 Task: Search one way flight ticket for 4 adults, 2 children, 2 infants in seat and 1 infant on lap in economy from Peoria: General Downing-peoria International Airport to Jackson: Jackson Hole Airport on 5-2-2023. Choice of flights is Delta. Number of bags: 1 carry on bag. Price is upto 45000. Outbound departure time preference is 14:15.
Action: Mouse moved to (360, 296)
Screenshot: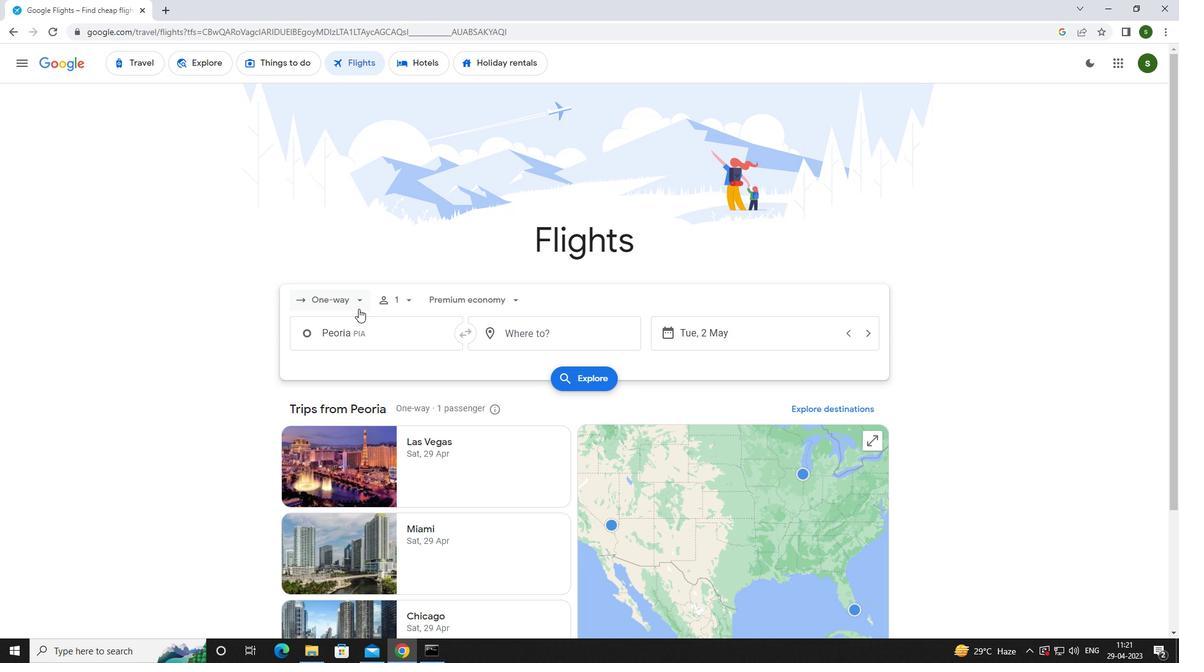 
Action: Mouse pressed left at (360, 296)
Screenshot: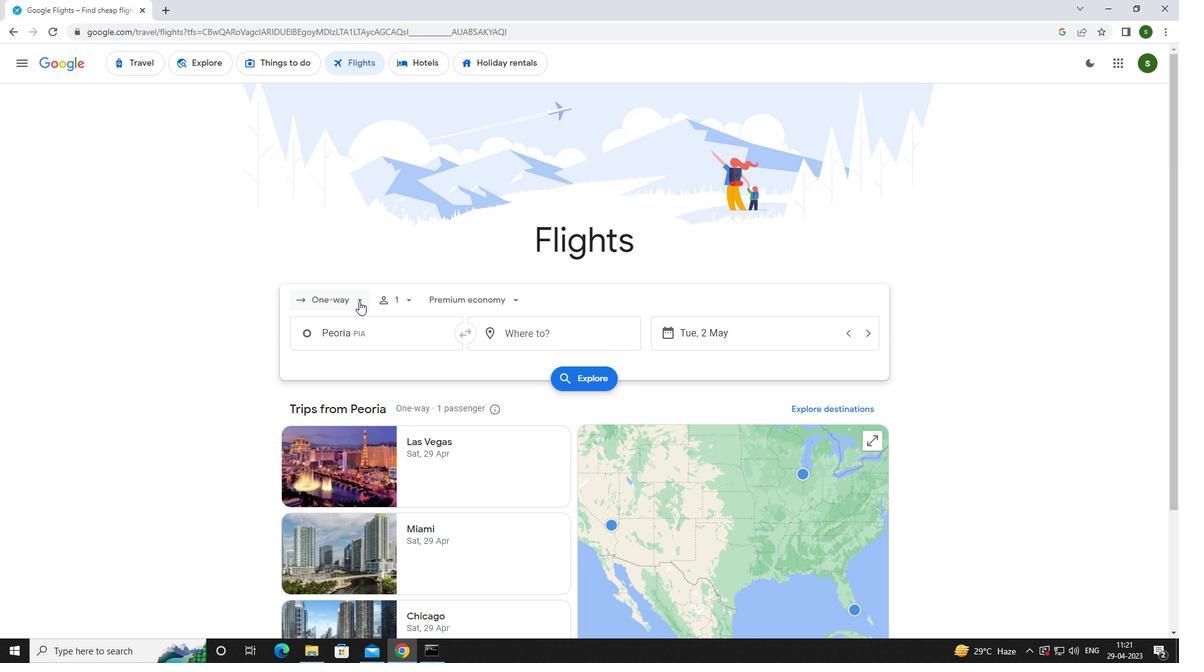 
Action: Mouse moved to (350, 352)
Screenshot: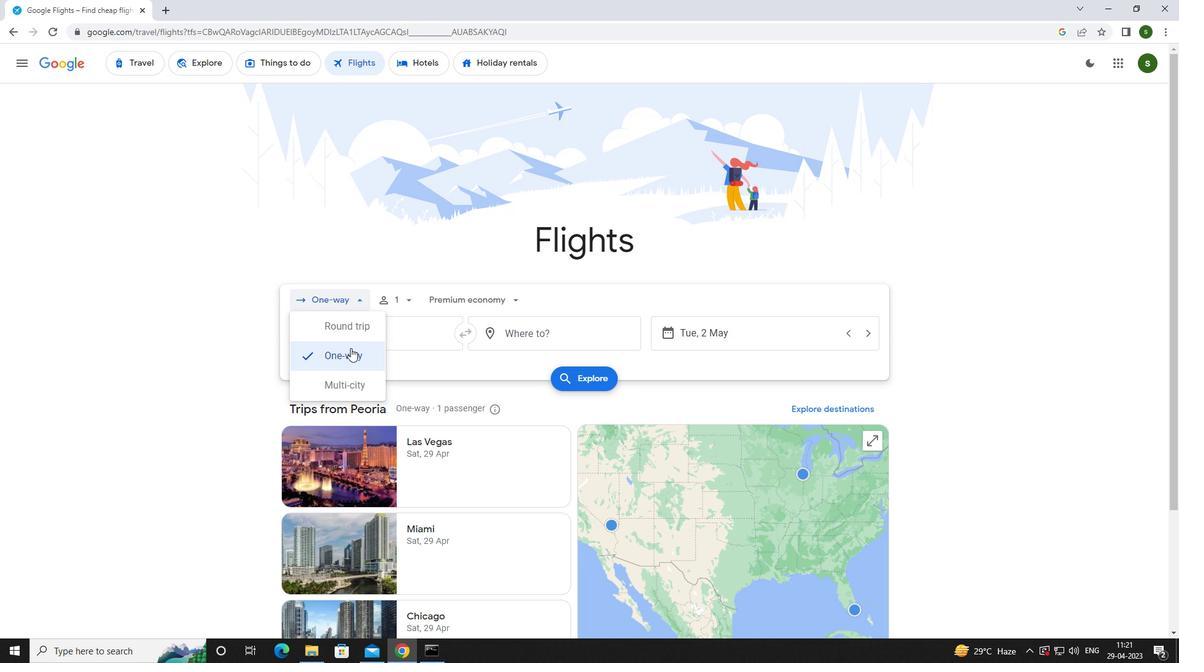 
Action: Mouse pressed left at (350, 352)
Screenshot: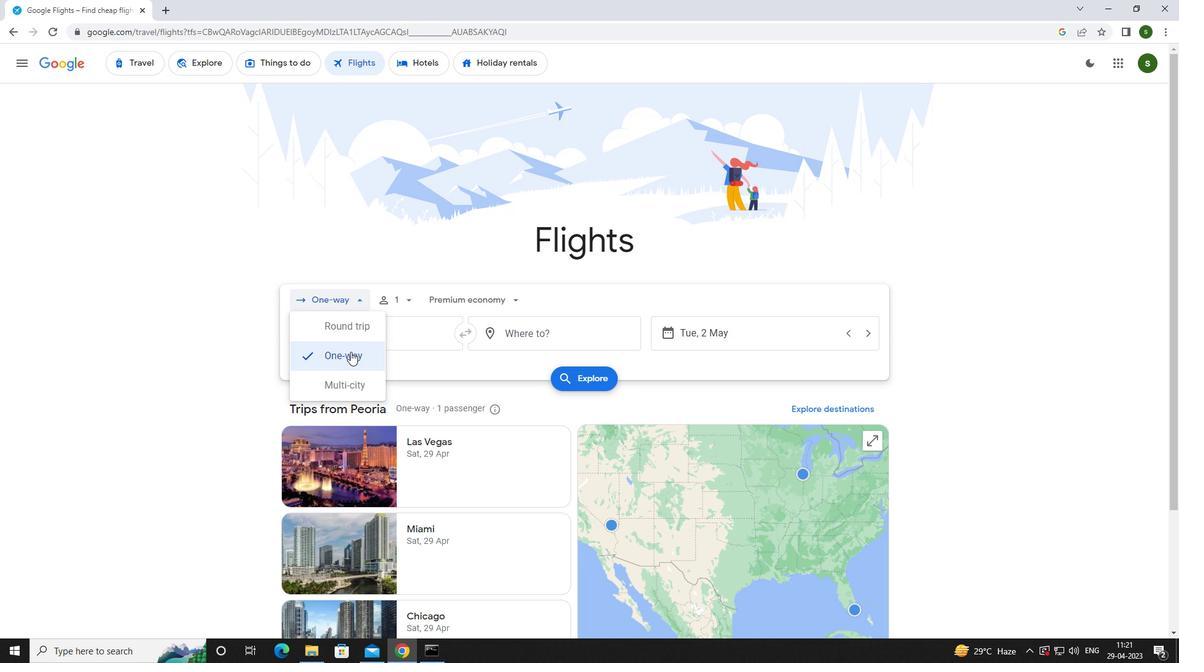 
Action: Mouse moved to (404, 299)
Screenshot: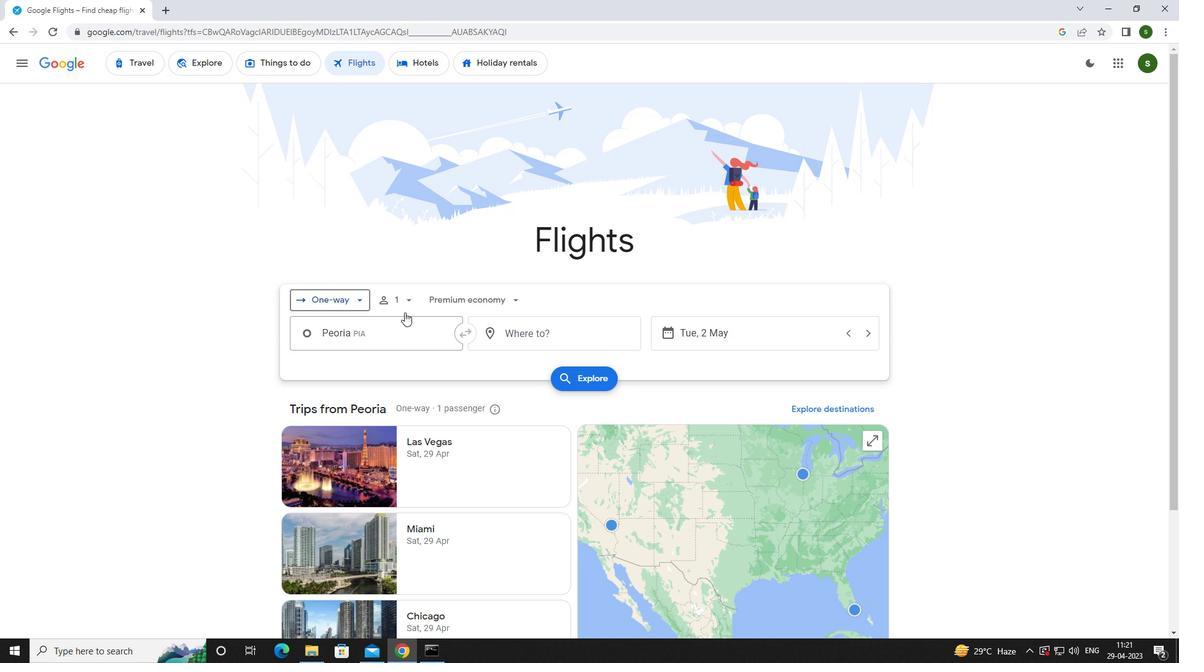 
Action: Mouse pressed left at (404, 299)
Screenshot: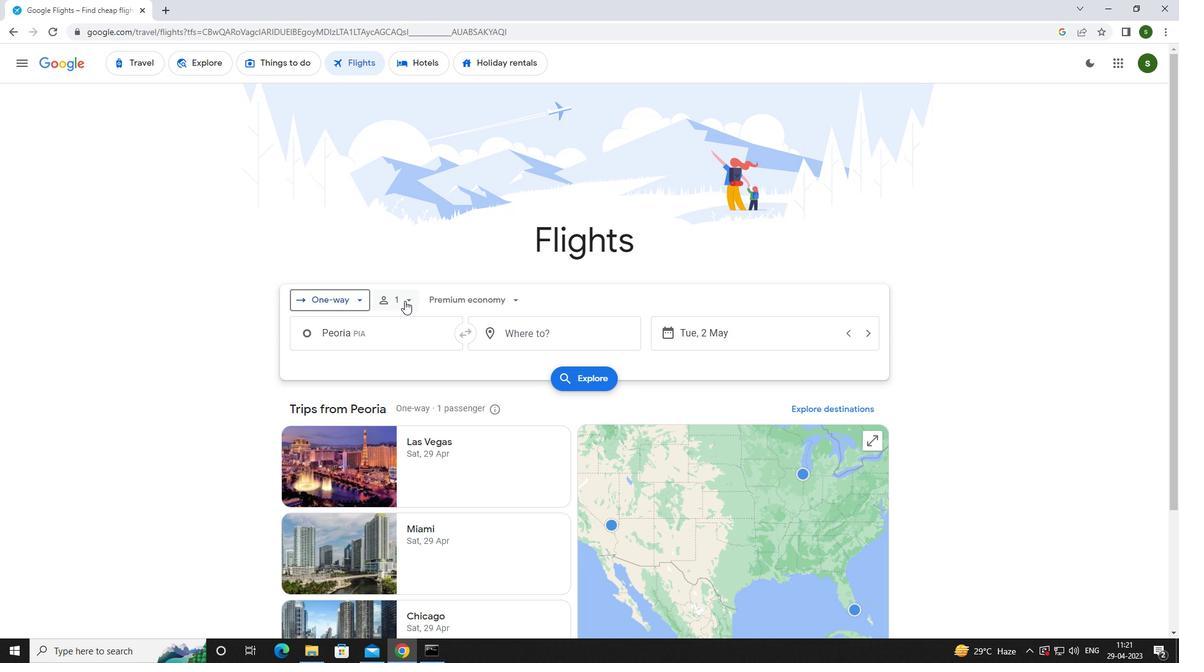 
Action: Mouse moved to (500, 329)
Screenshot: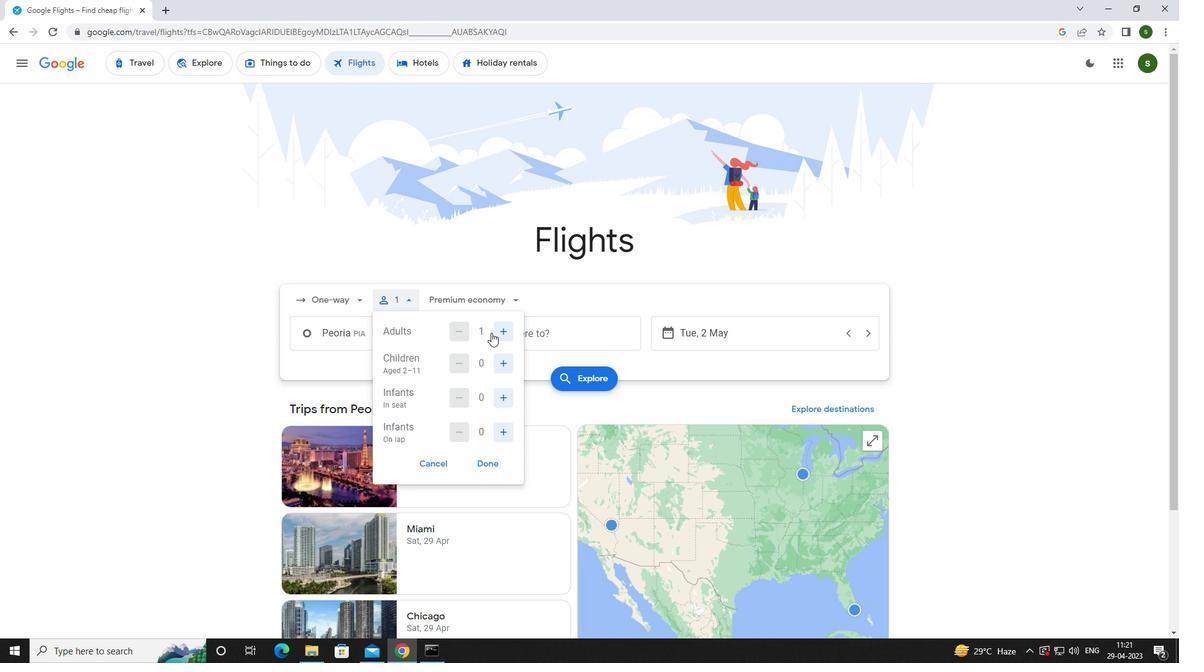 
Action: Mouse pressed left at (500, 329)
Screenshot: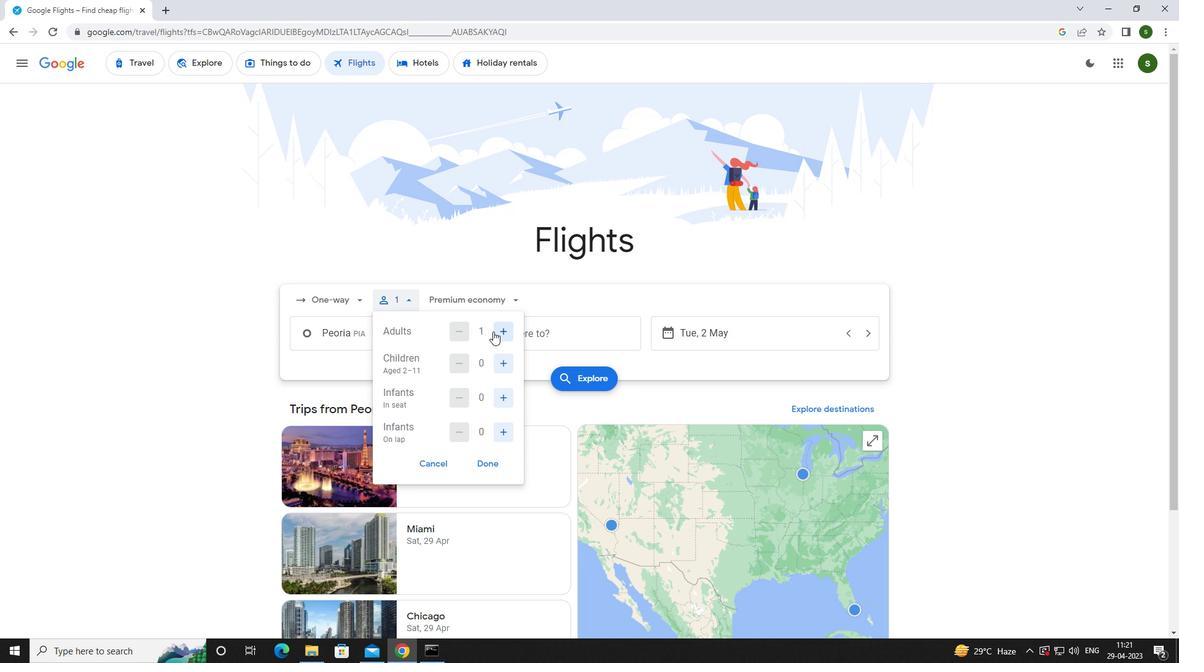 
Action: Mouse pressed left at (500, 329)
Screenshot: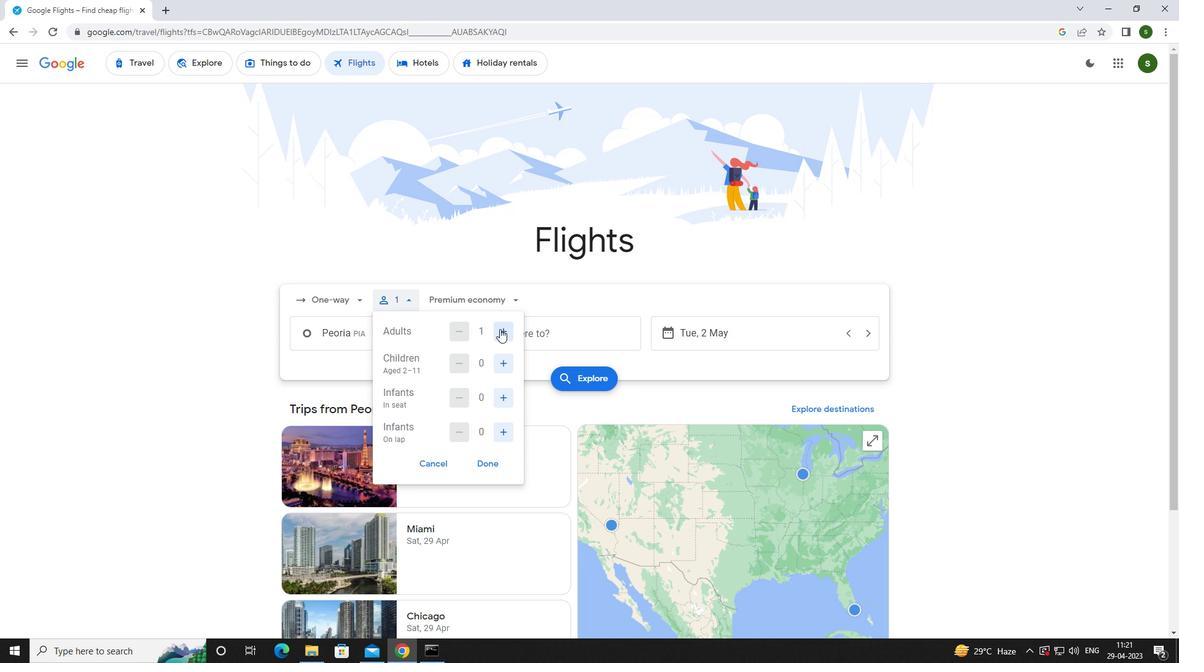 
Action: Mouse pressed left at (500, 329)
Screenshot: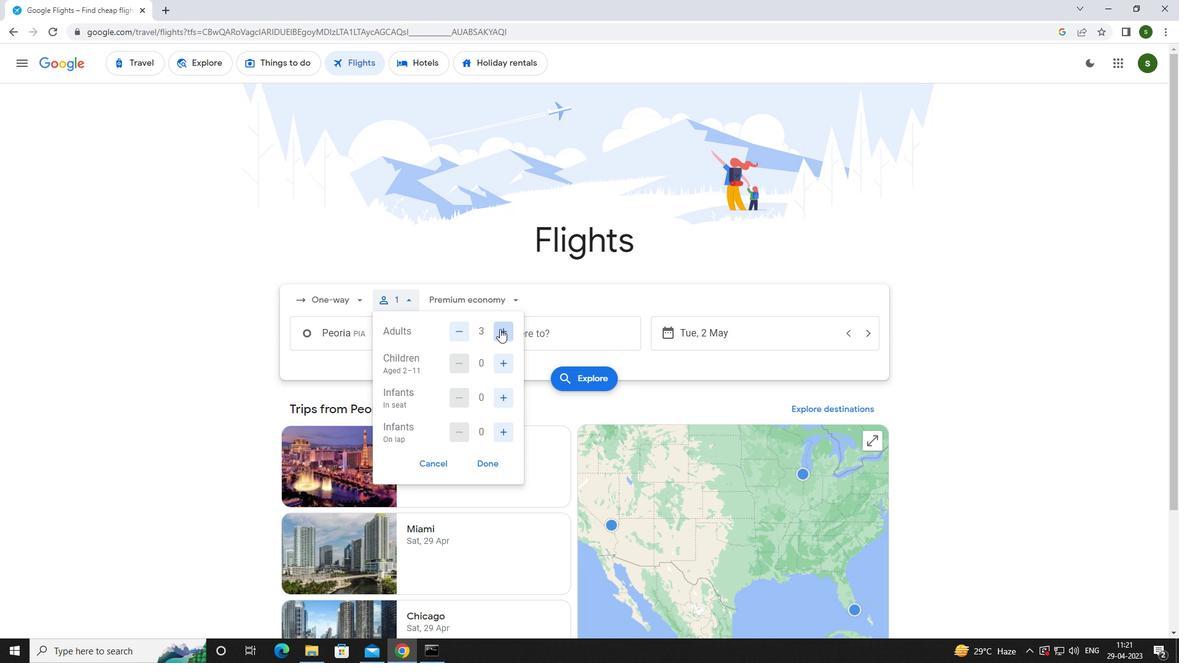 
Action: Mouse moved to (503, 361)
Screenshot: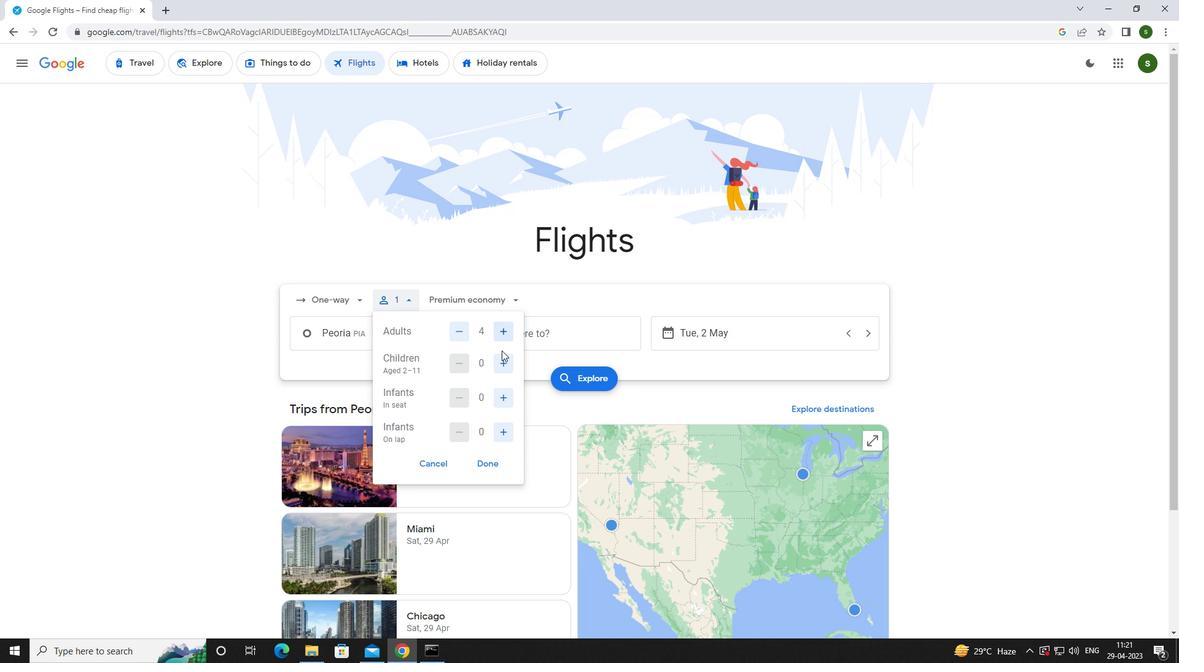
Action: Mouse pressed left at (503, 361)
Screenshot: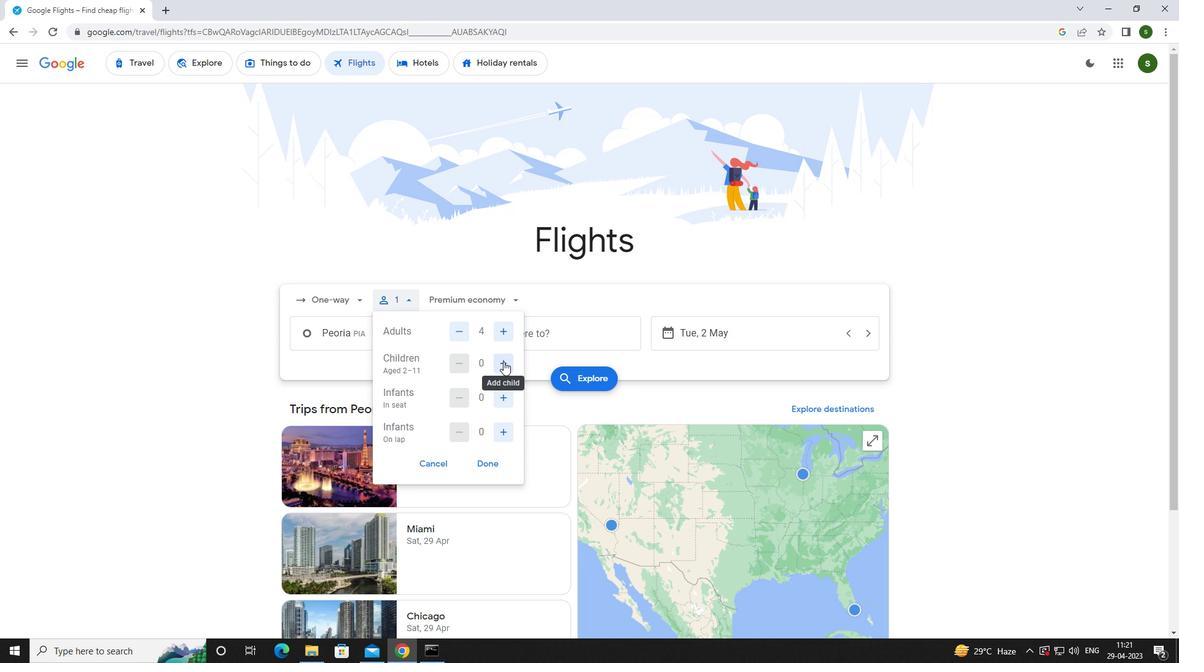 
Action: Mouse pressed left at (503, 361)
Screenshot: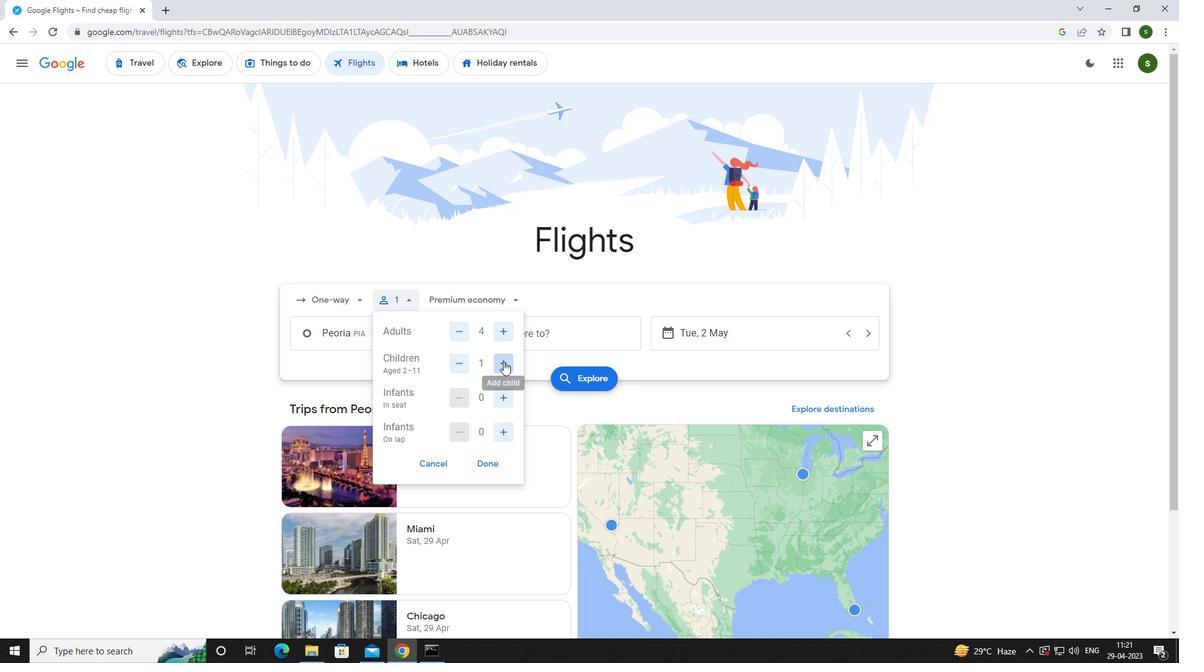 
Action: Mouse moved to (501, 399)
Screenshot: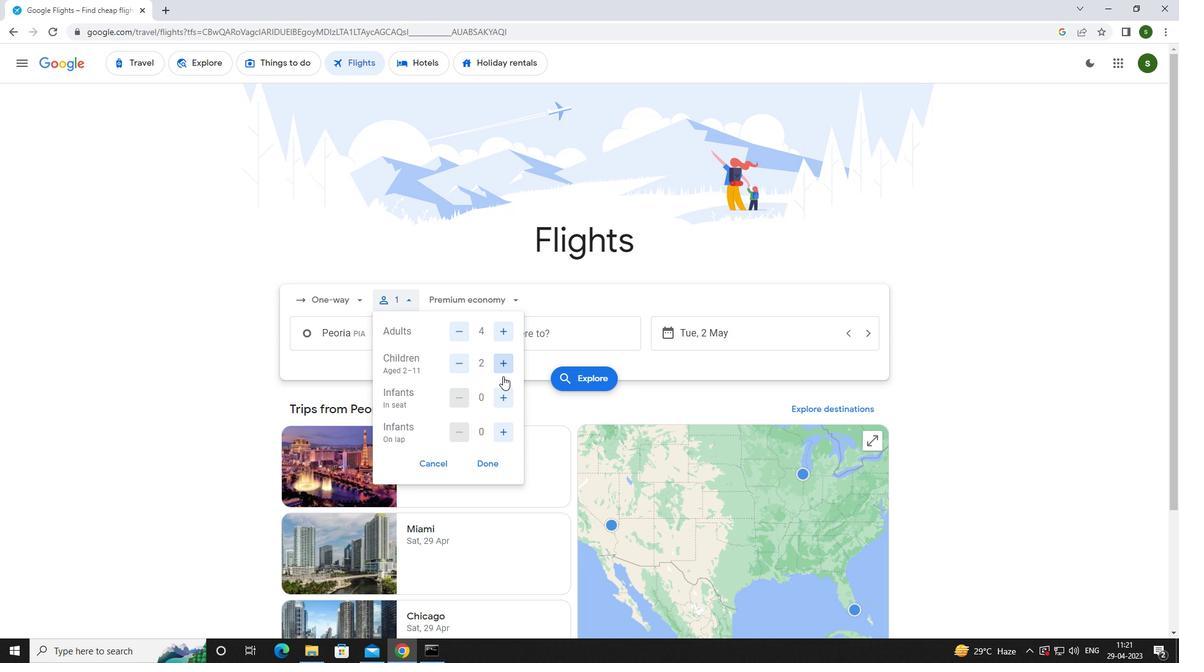 
Action: Mouse pressed left at (501, 399)
Screenshot: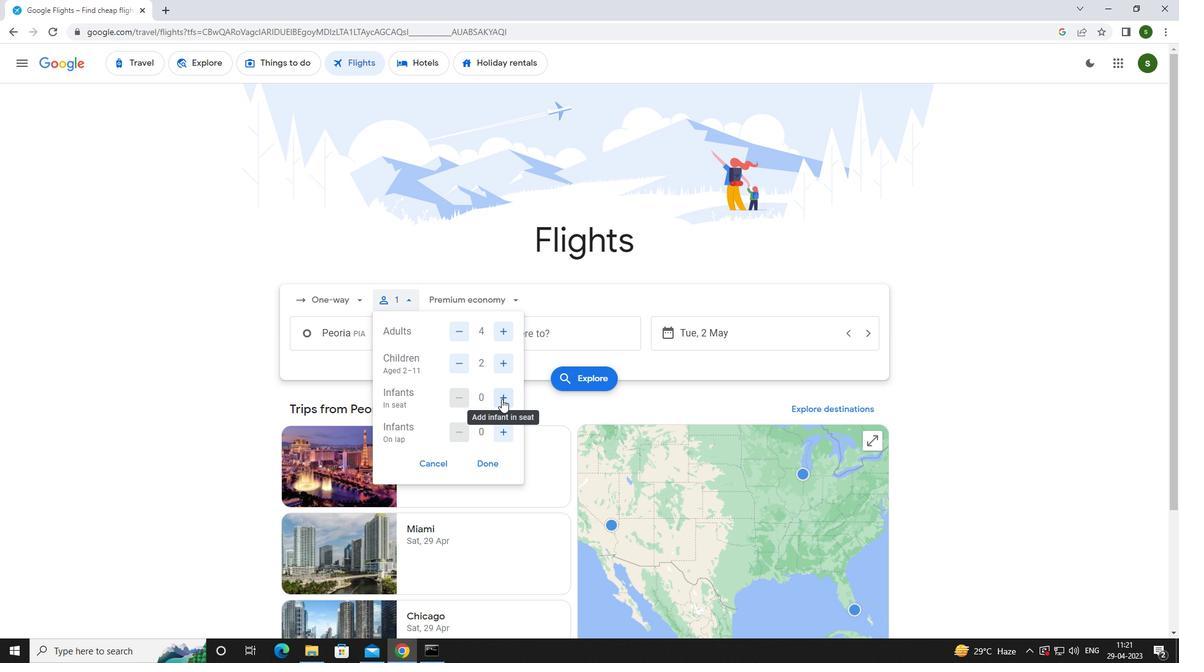 
Action: Mouse pressed left at (501, 399)
Screenshot: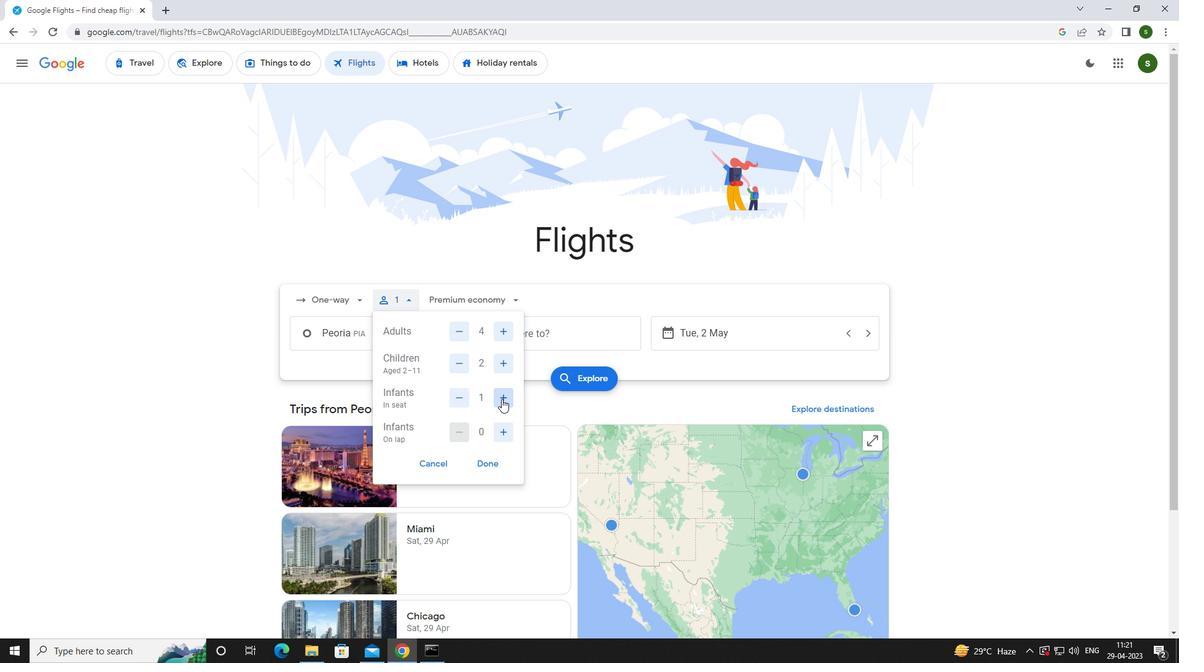 
Action: Mouse moved to (505, 433)
Screenshot: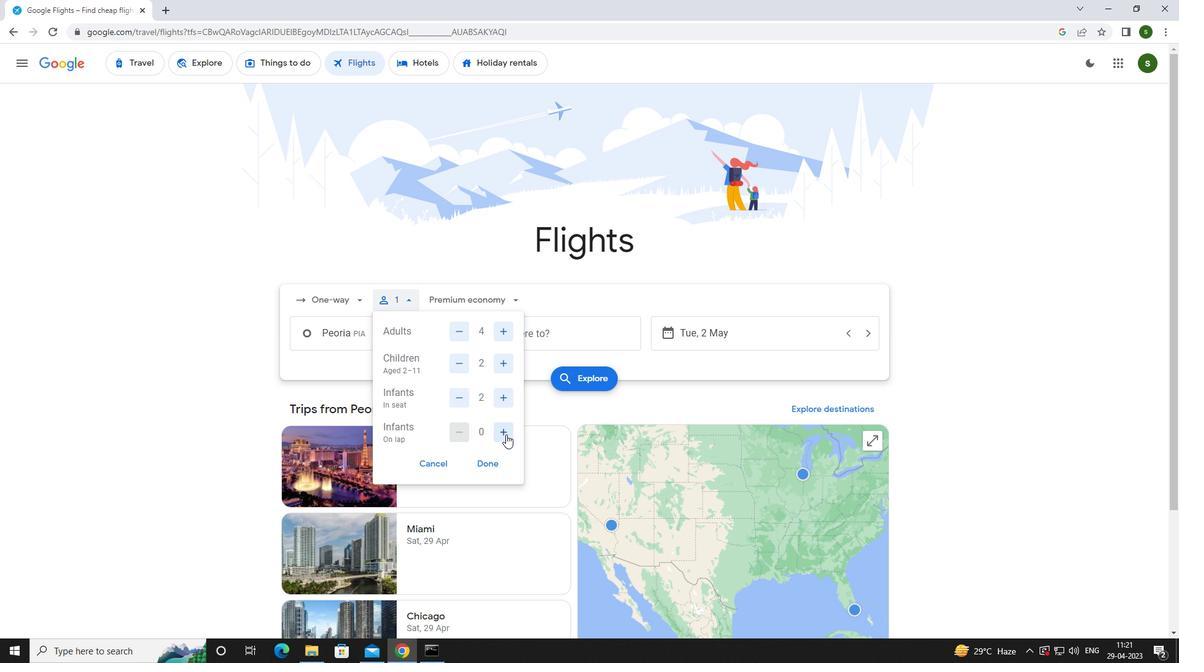 
Action: Mouse pressed left at (505, 433)
Screenshot: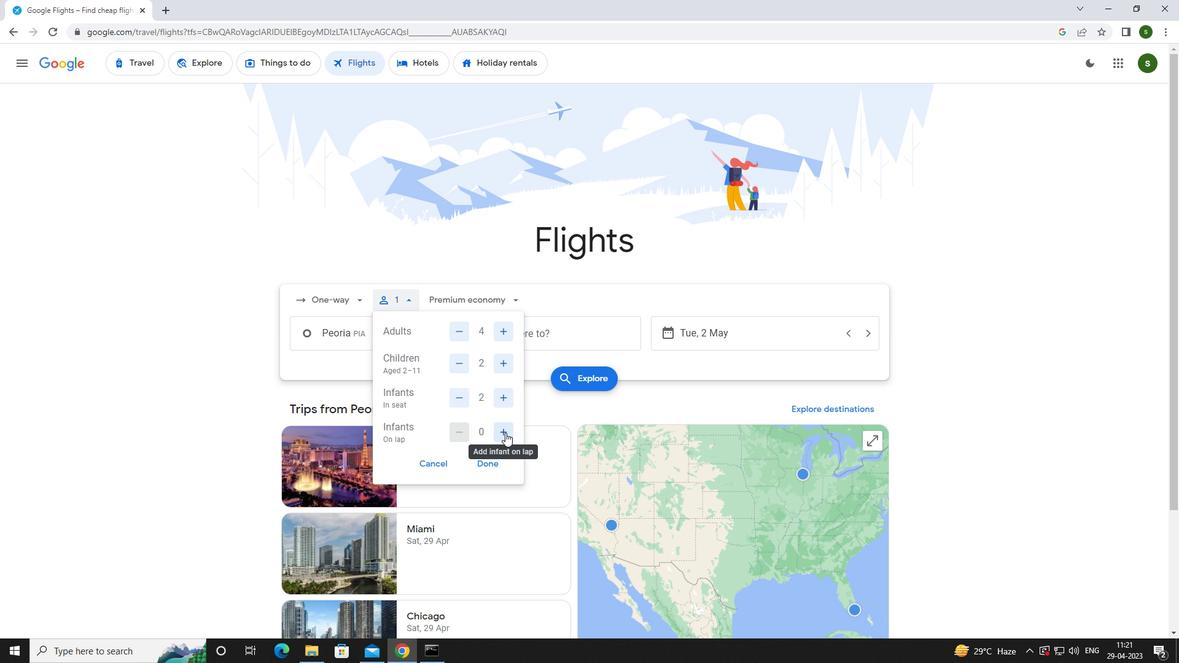 
Action: Mouse moved to (475, 301)
Screenshot: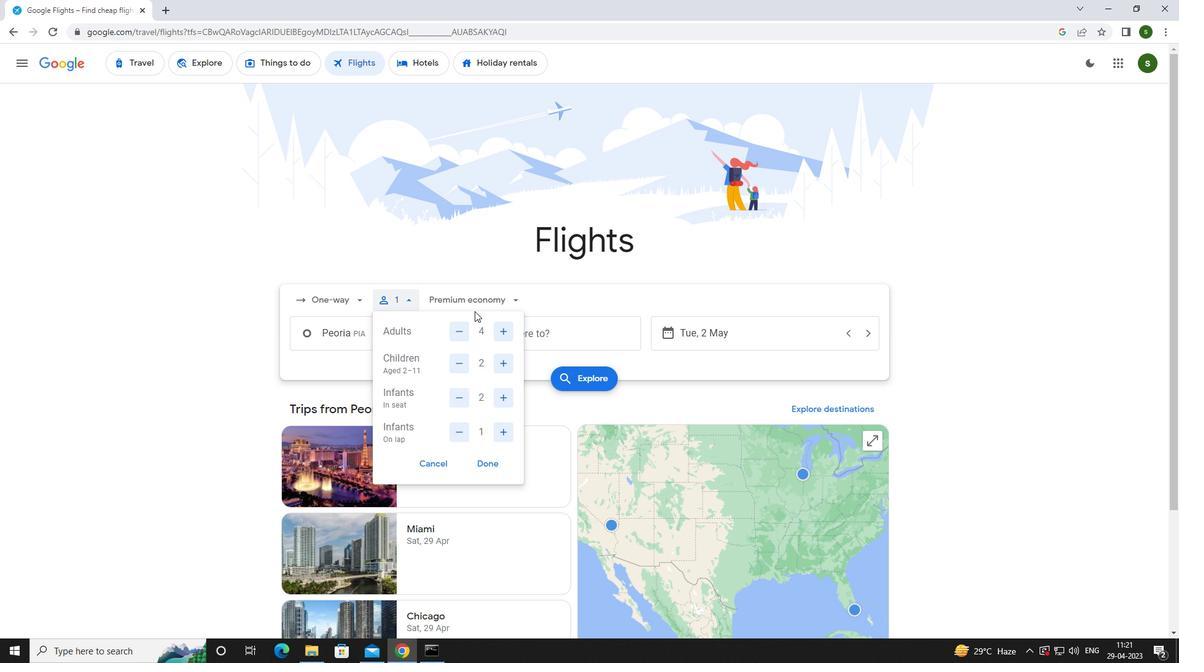 
Action: Mouse pressed left at (475, 301)
Screenshot: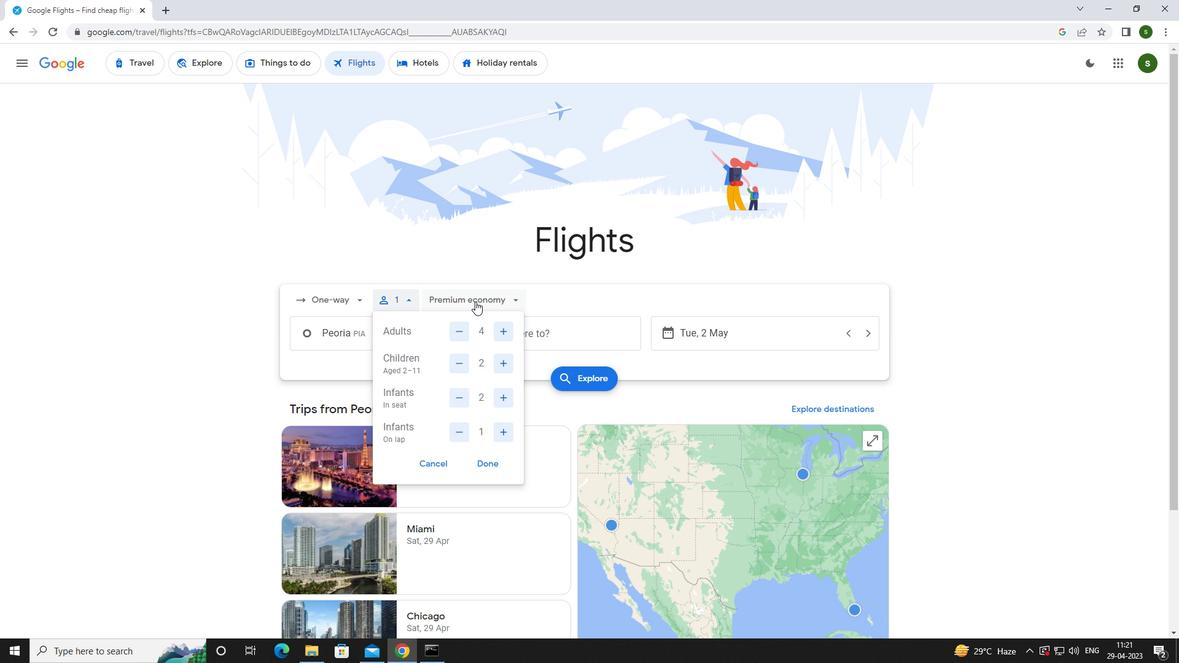 
Action: Mouse moved to (484, 332)
Screenshot: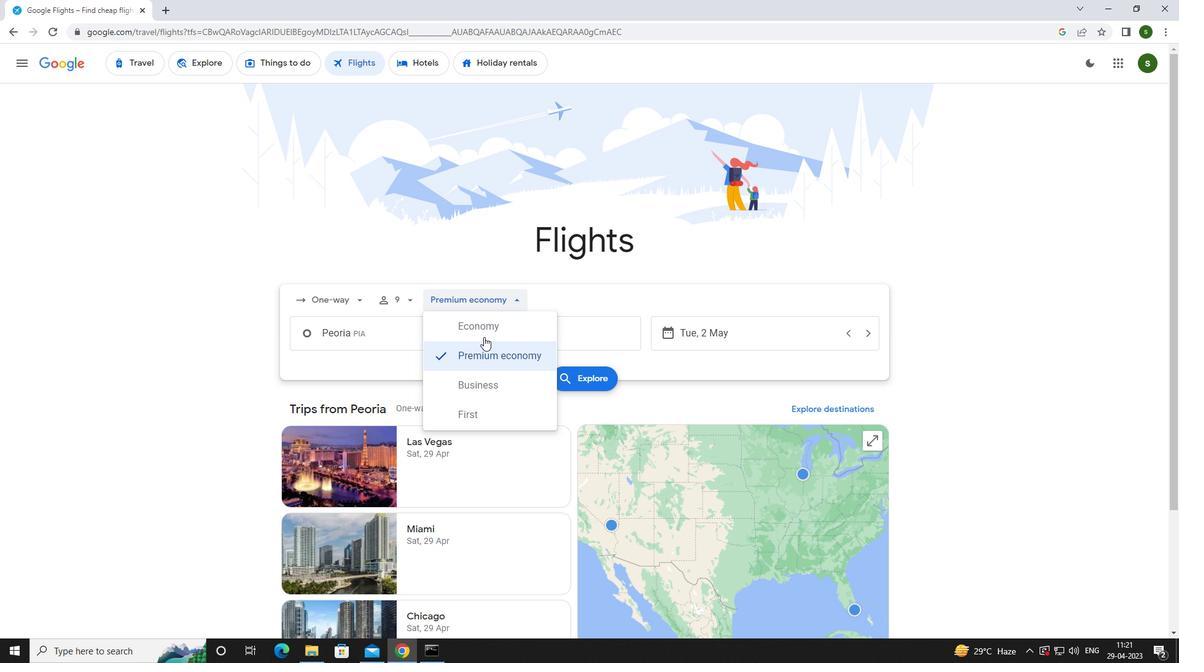 
Action: Mouse pressed left at (484, 332)
Screenshot: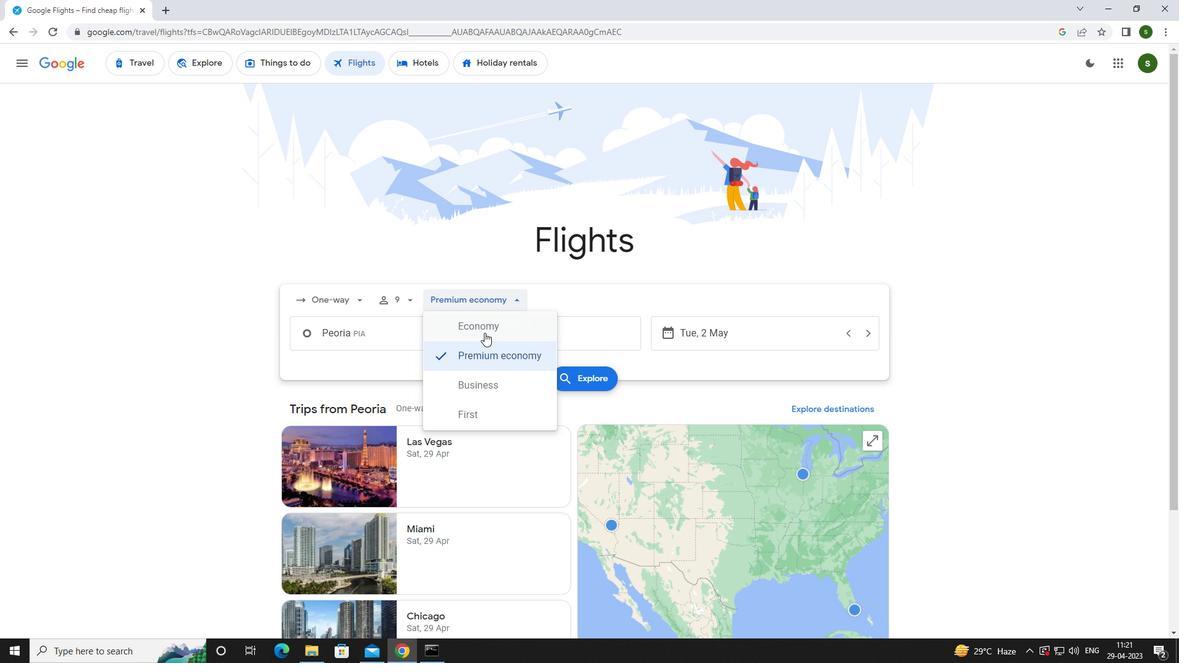 
Action: Mouse moved to (397, 346)
Screenshot: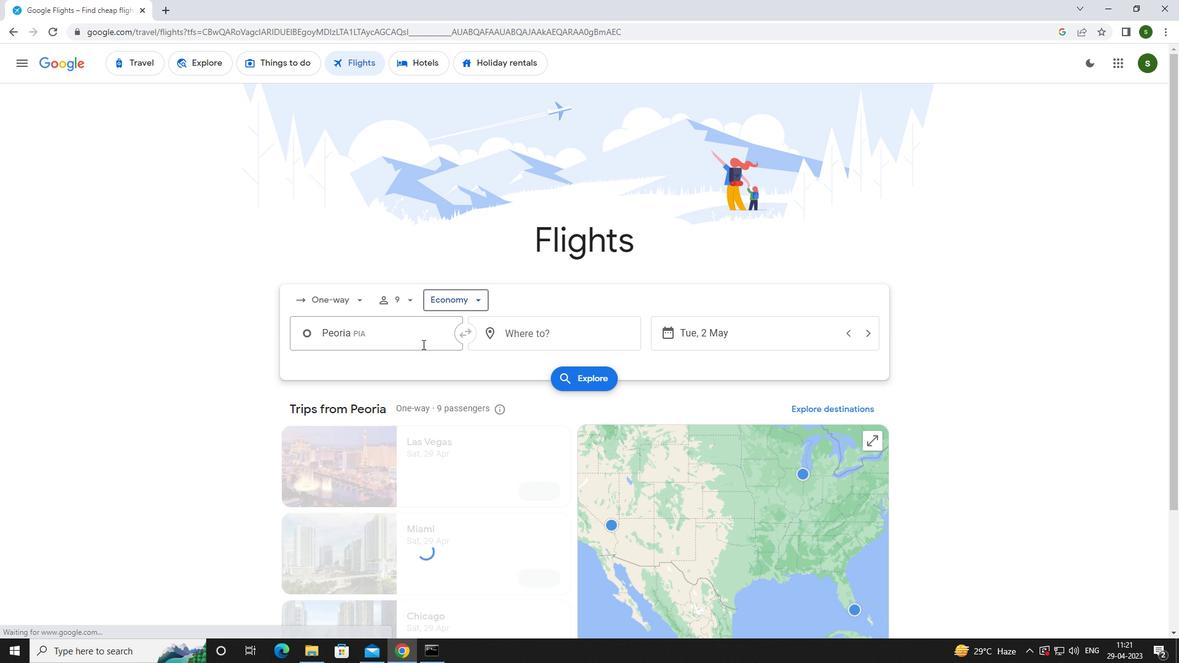 
Action: Mouse pressed left at (397, 346)
Screenshot: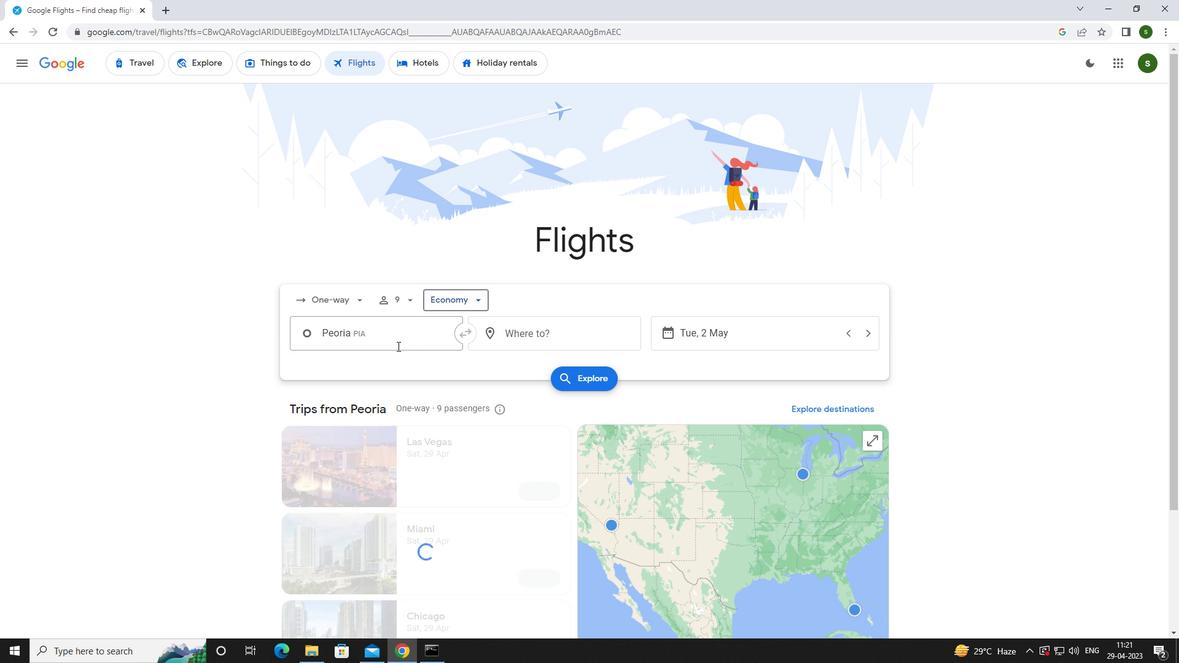 
Action: Mouse moved to (397, 346)
Screenshot: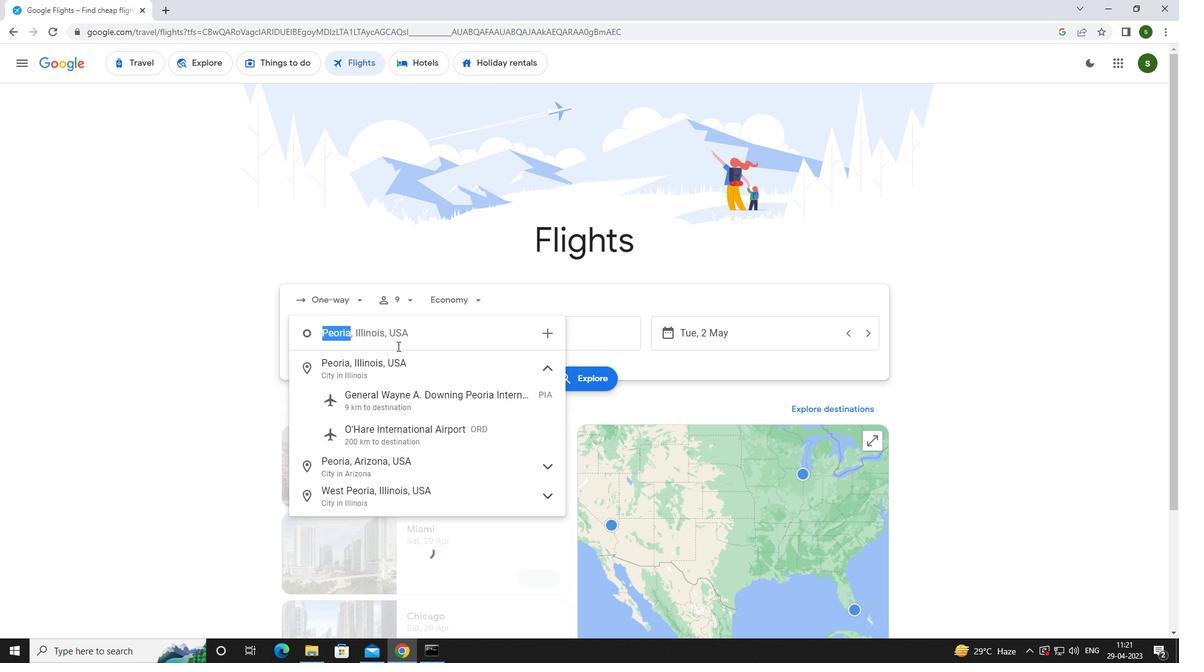 
Action: Key pressed p<Key.caps_lock>eoru<Key.backspace>
Screenshot: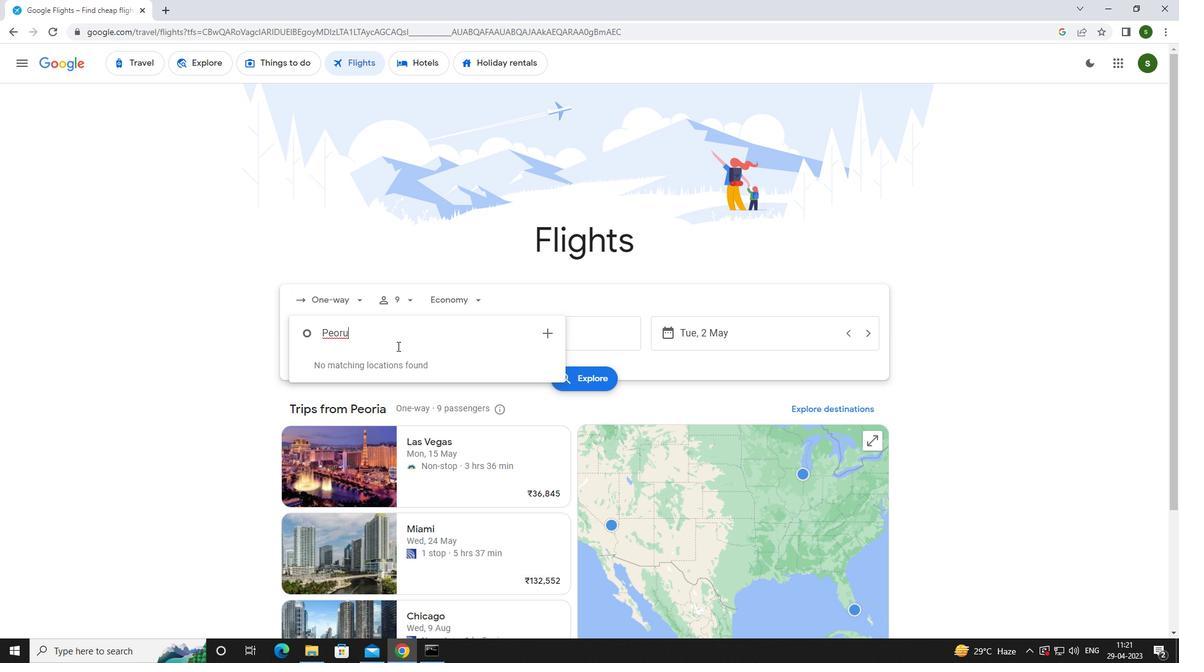 
Action: Mouse moved to (395, 403)
Screenshot: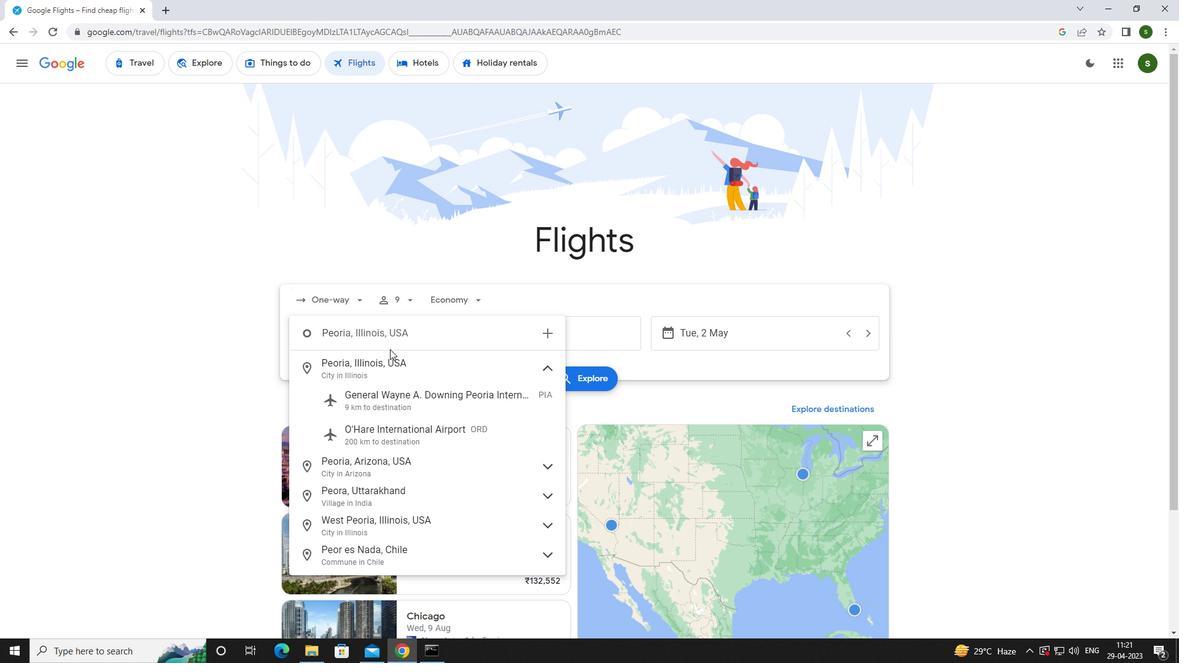 
Action: Mouse pressed left at (395, 403)
Screenshot: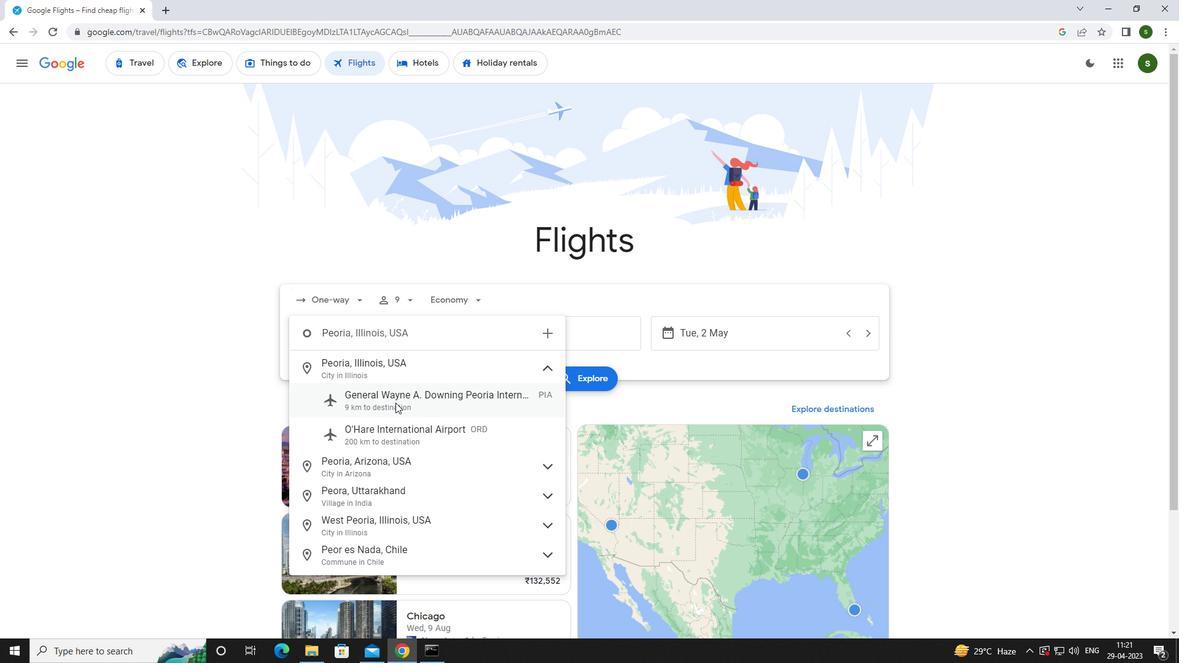 
Action: Mouse moved to (523, 331)
Screenshot: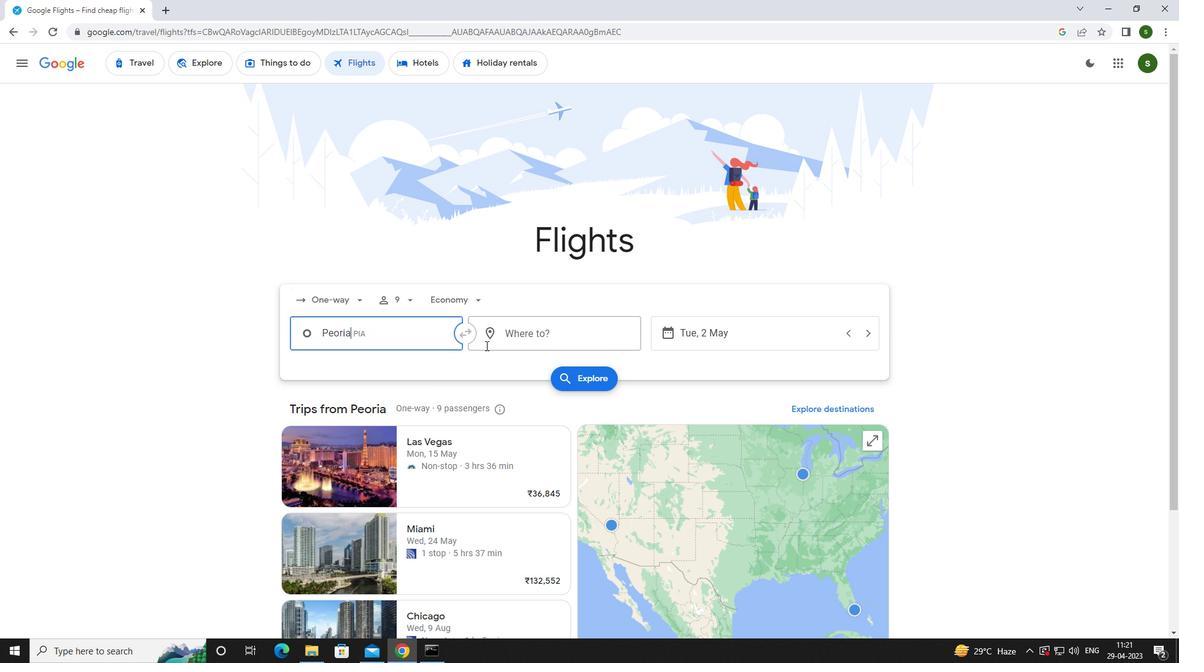 
Action: Mouse pressed left at (523, 331)
Screenshot: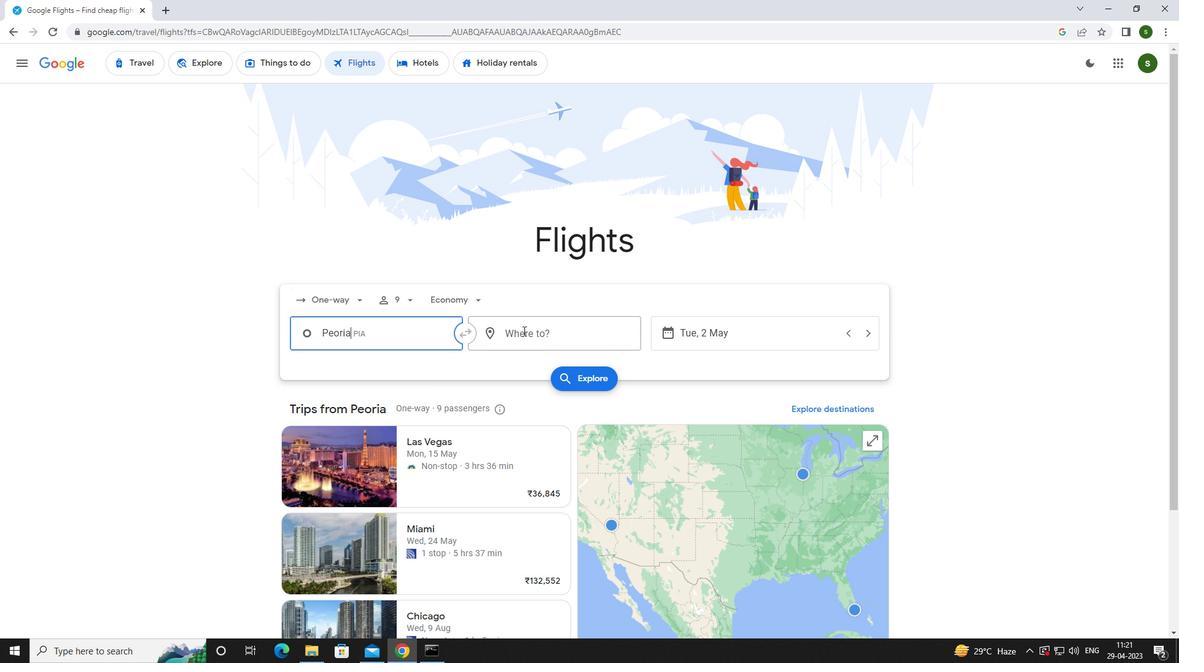 
Action: Key pressed <Key.caps_lock>j<Key.caps_lock>ackso<Key.space><Key.backspace>n<Key.space>hol
Screenshot: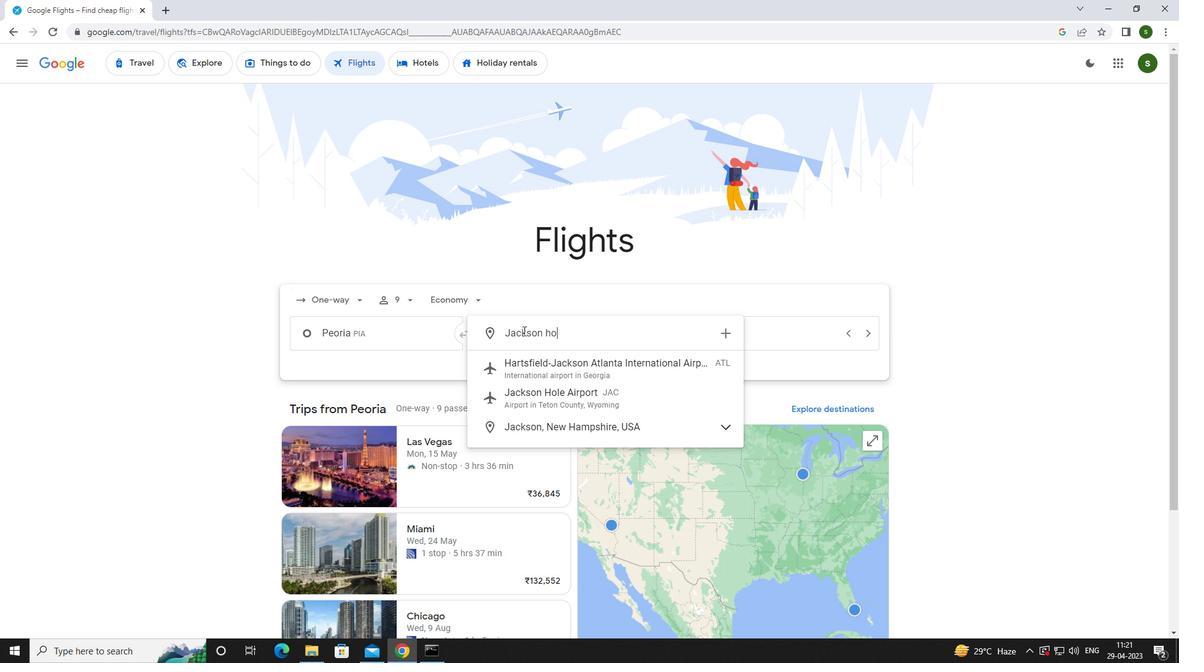 
Action: Mouse moved to (533, 375)
Screenshot: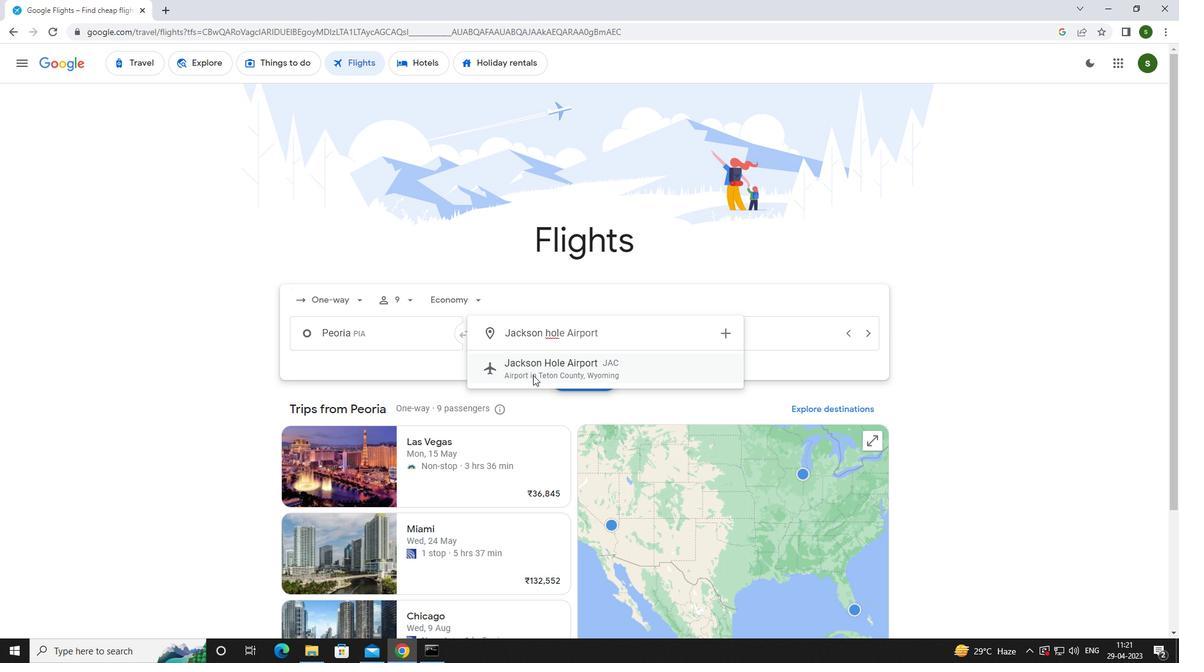 
Action: Mouse pressed left at (533, 375)
Screenshot: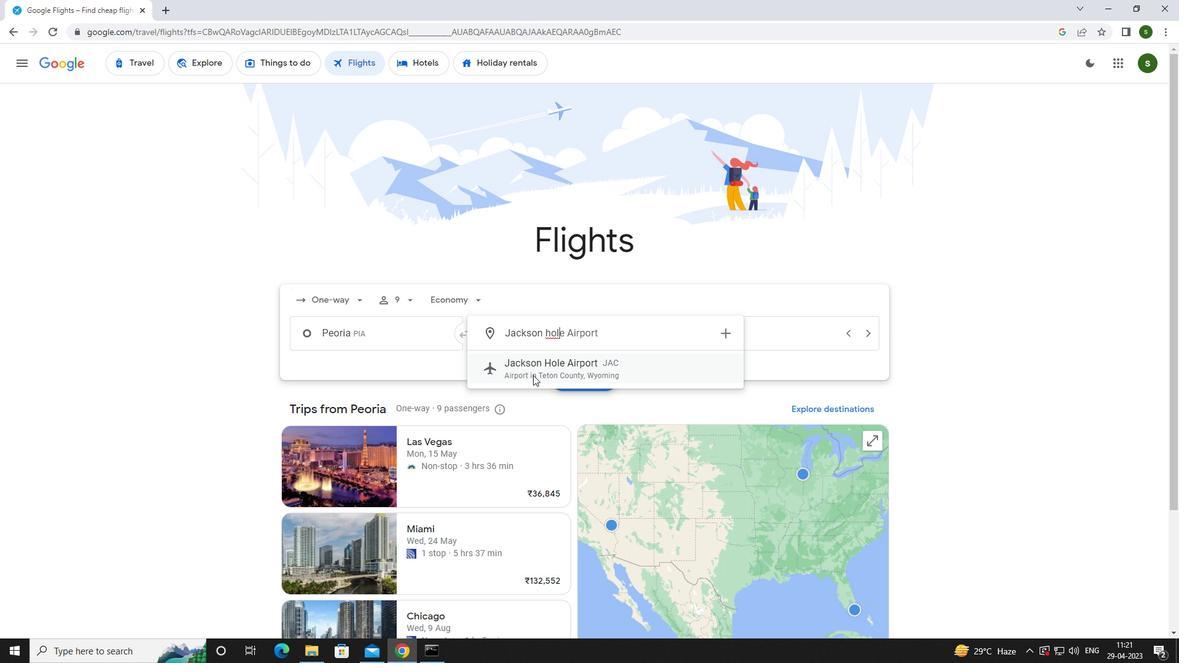 
Action: Mouse moved to (732, 330)
Screenshot: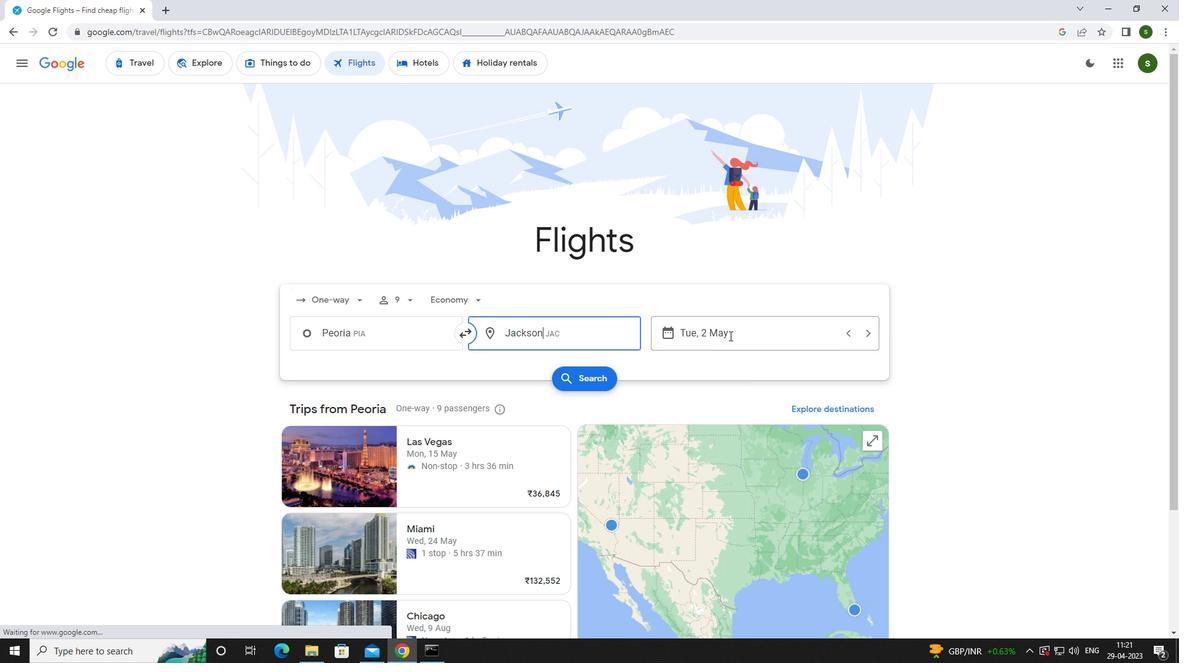 
Action: Mouse pressed left at (732, 330)
Screenshot: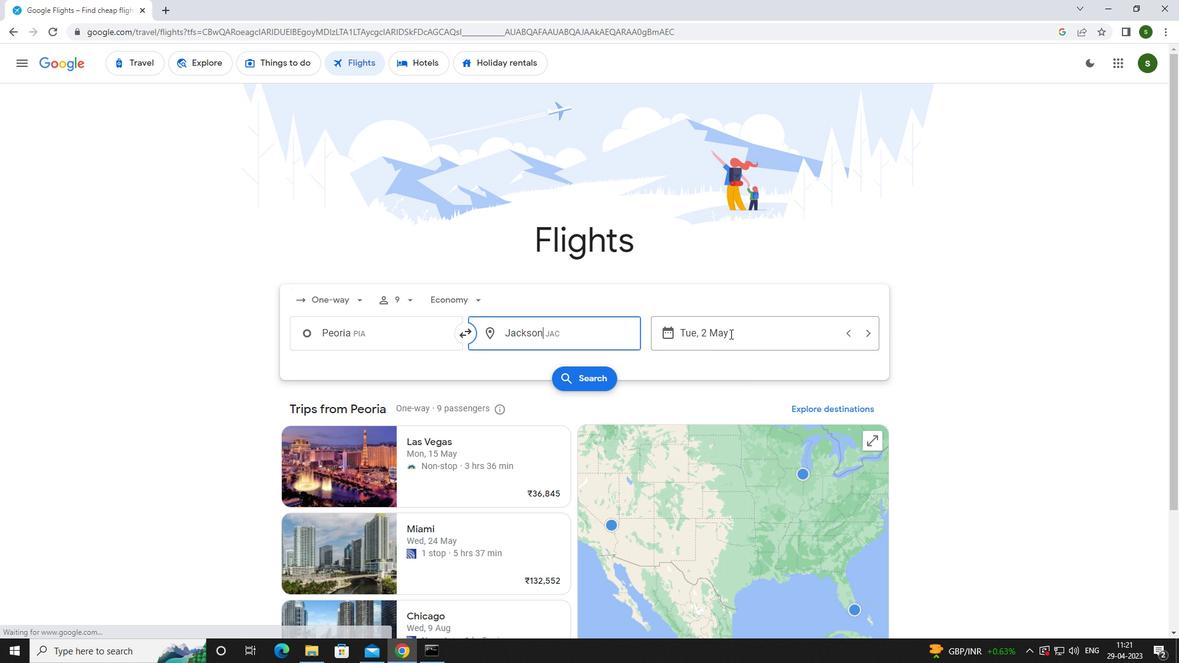 
Action: Mouse moved to (745, 414)
Screenshot: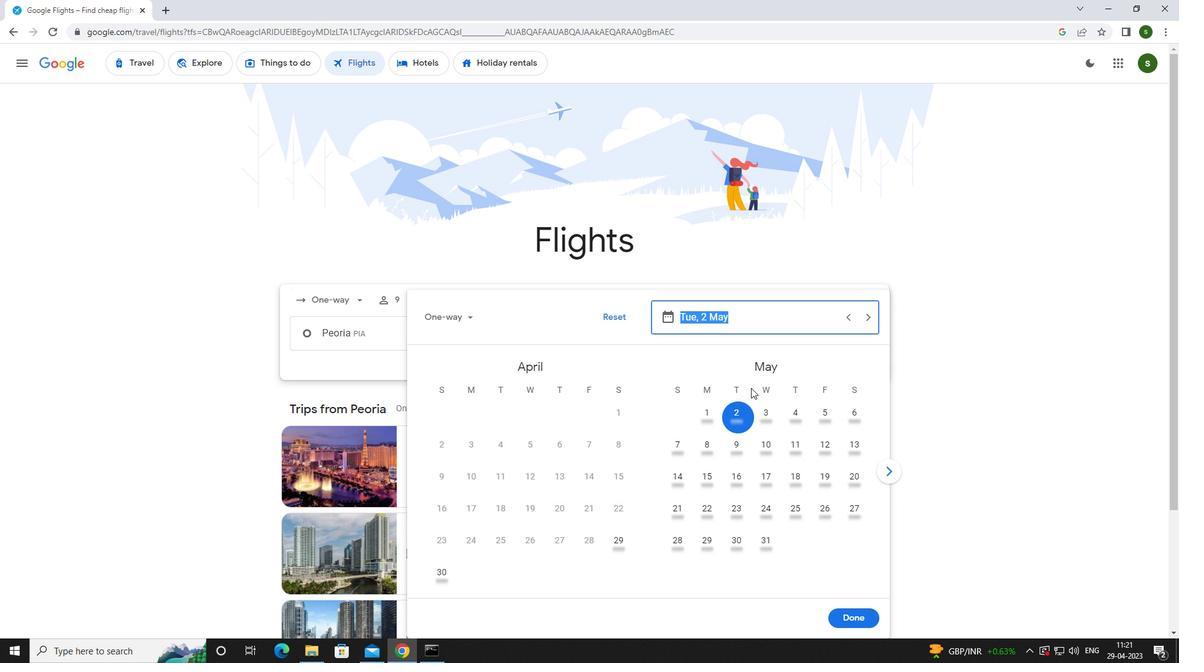 
Action: Mouse pressed left at (745, 414)
Screenshot: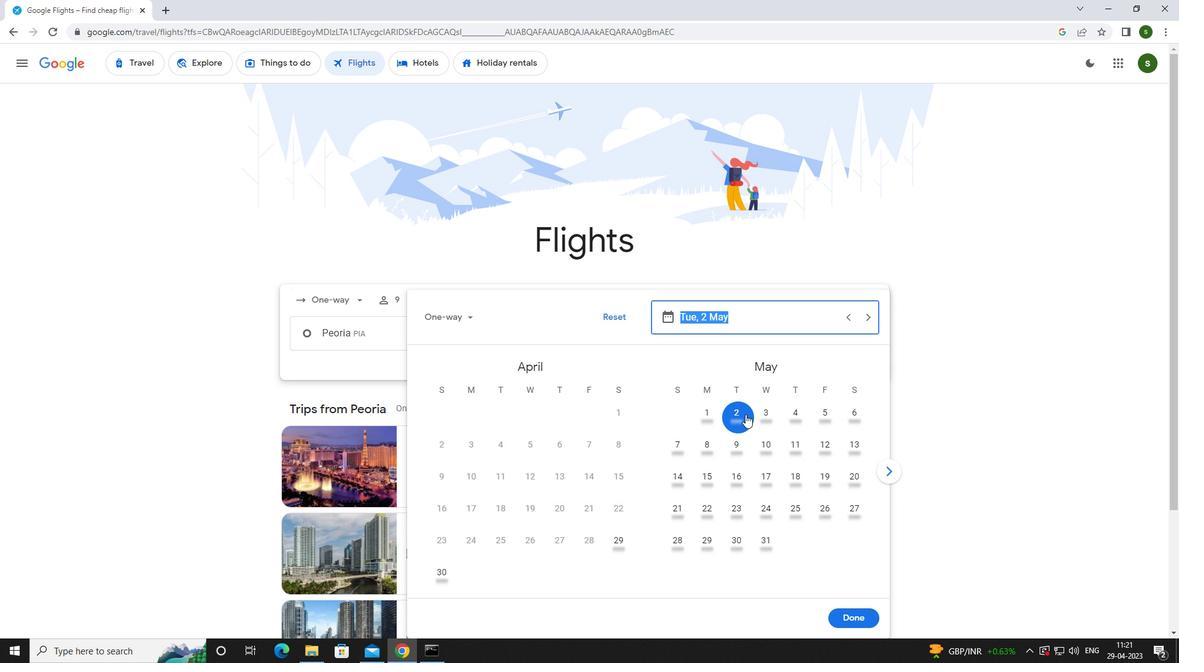 
Action: Mouse moved to (860, 613)
Screenshot: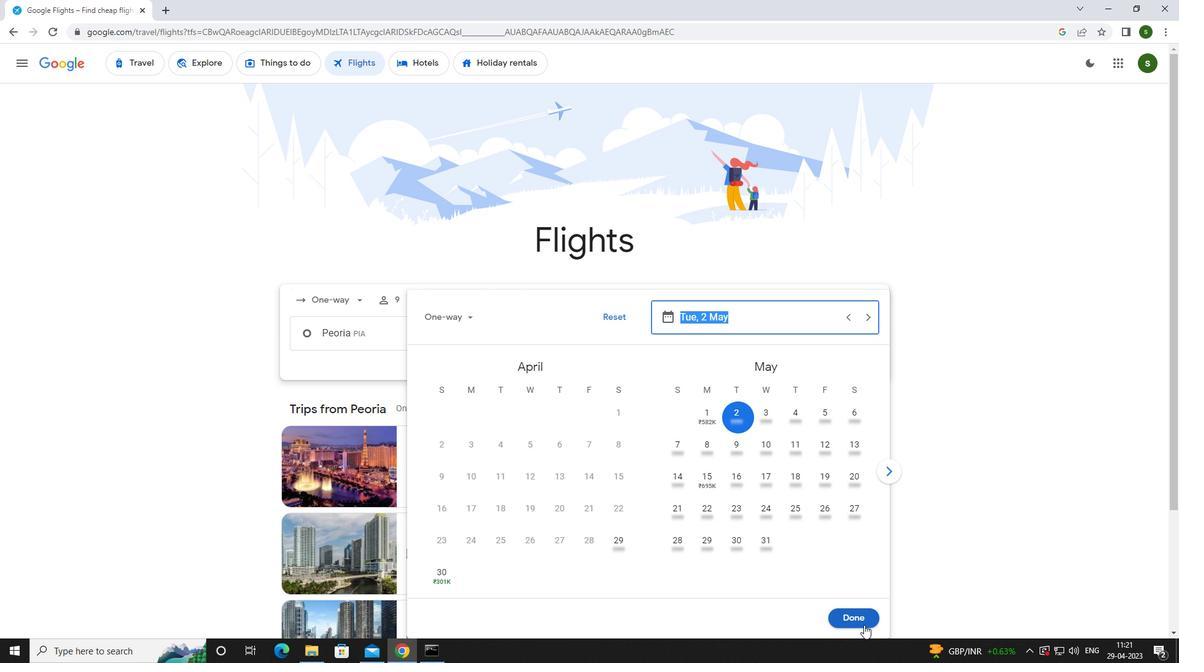 
Action: Mouse pressed left at (860, 613)
Screenshot: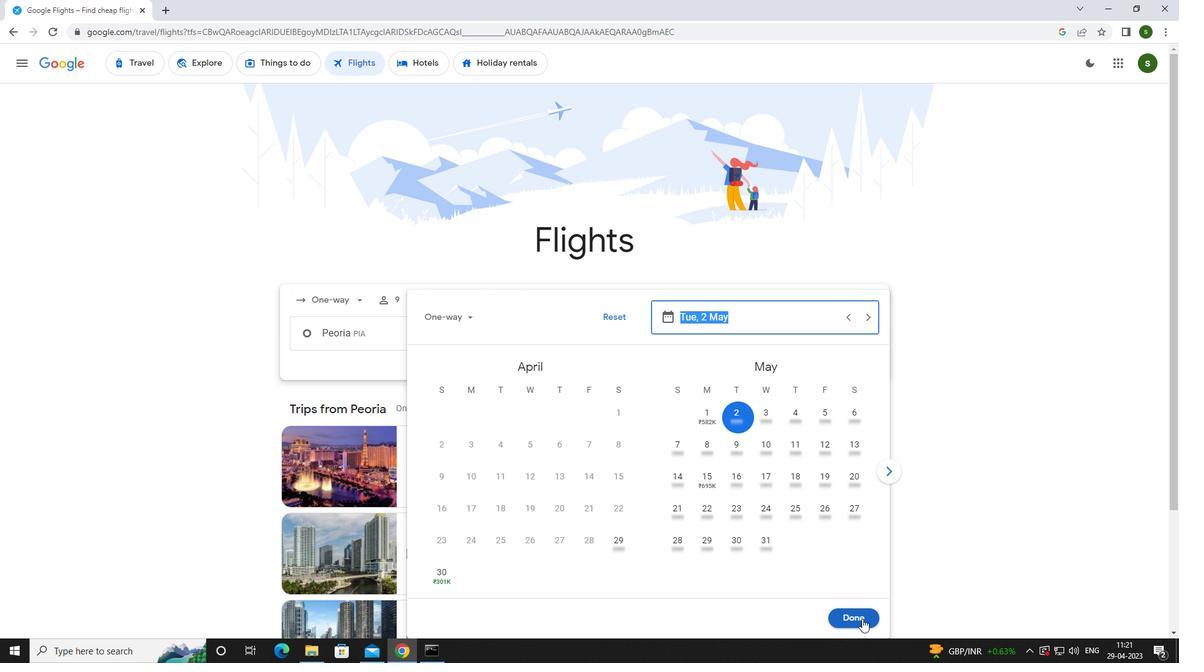 
Action: Mouse moved to (600, 379)
Screenshot: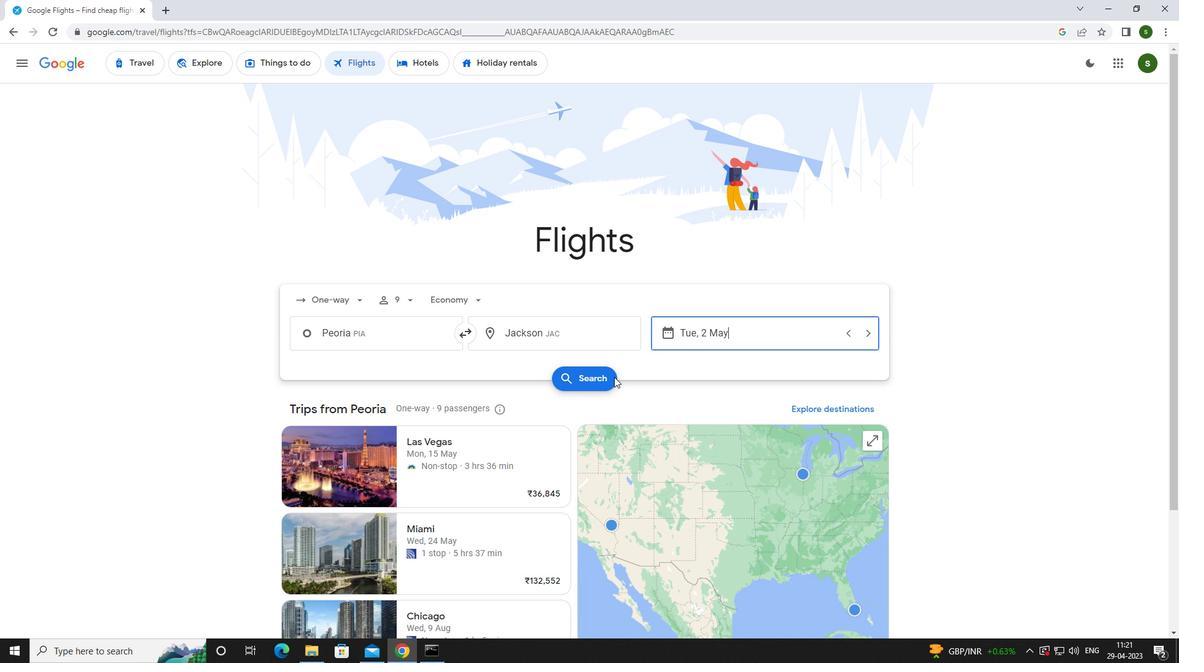 
Action: Mouse pressed left at (600, 379)
Screenshot: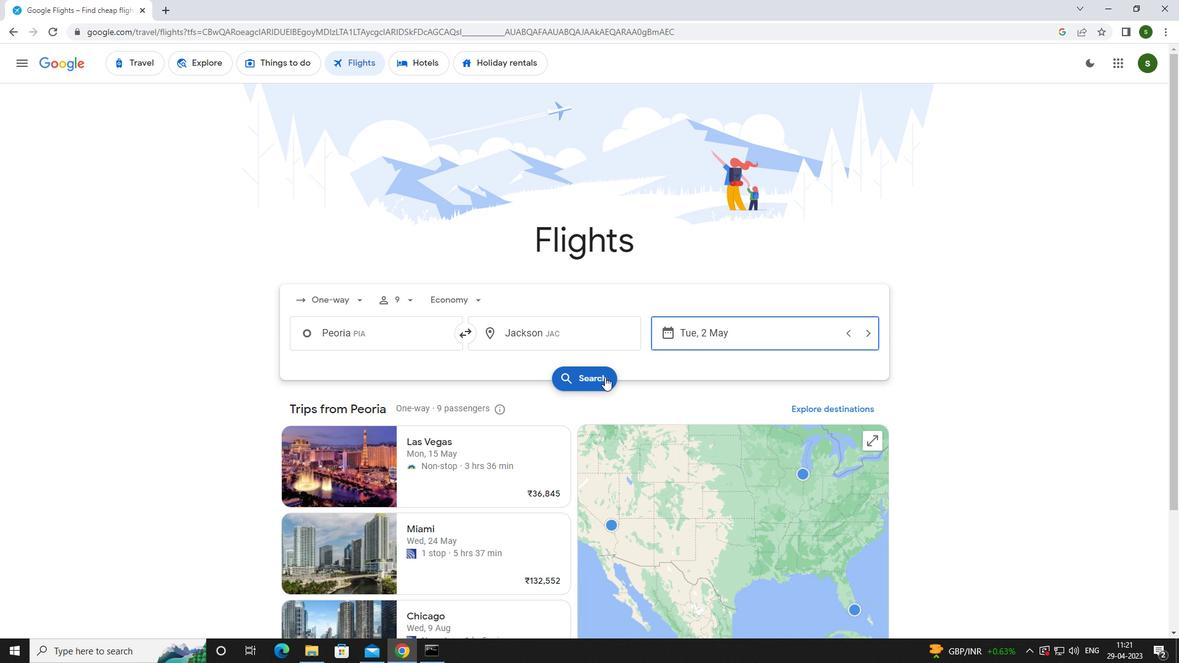 
Action: Mouse moved to (318, 180)
Screenshot: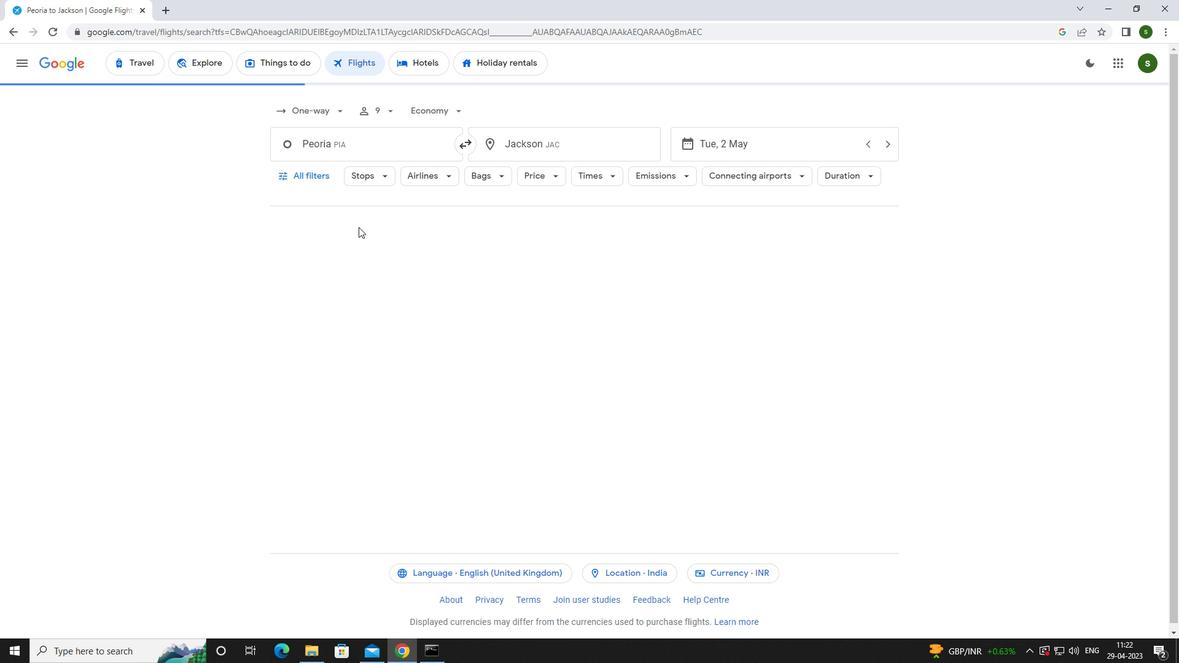 
Action: Mouse pressed left at (318, 180)
Screenshot: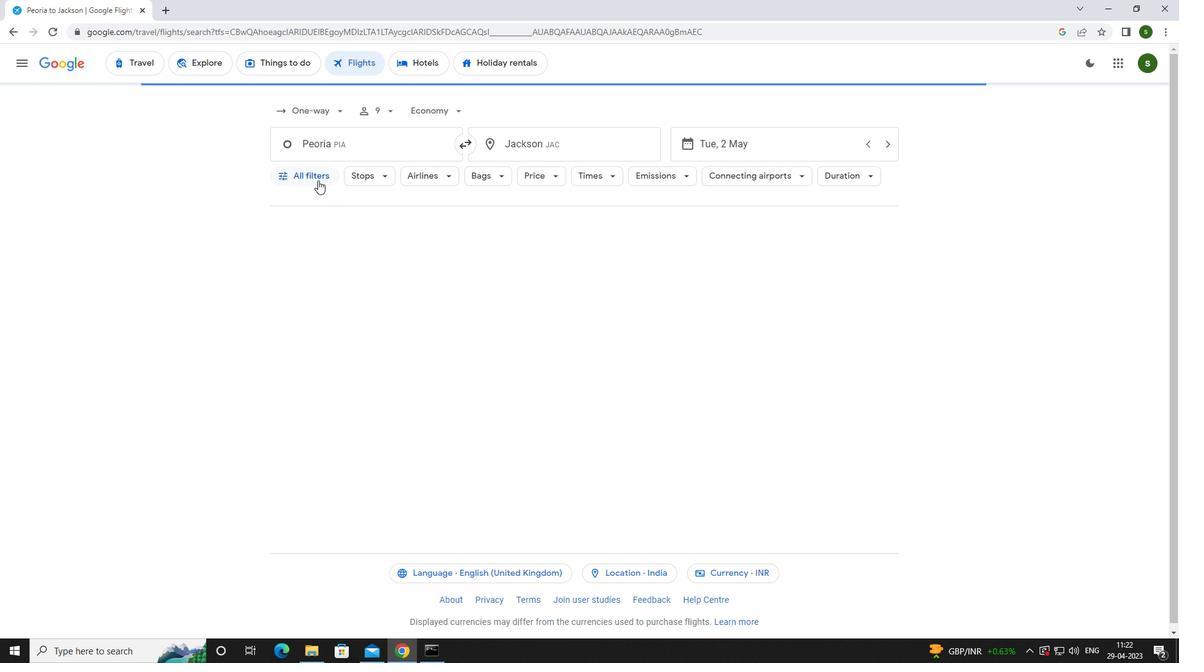 
Action: Mouse moved to (455, 441)
Screenshot: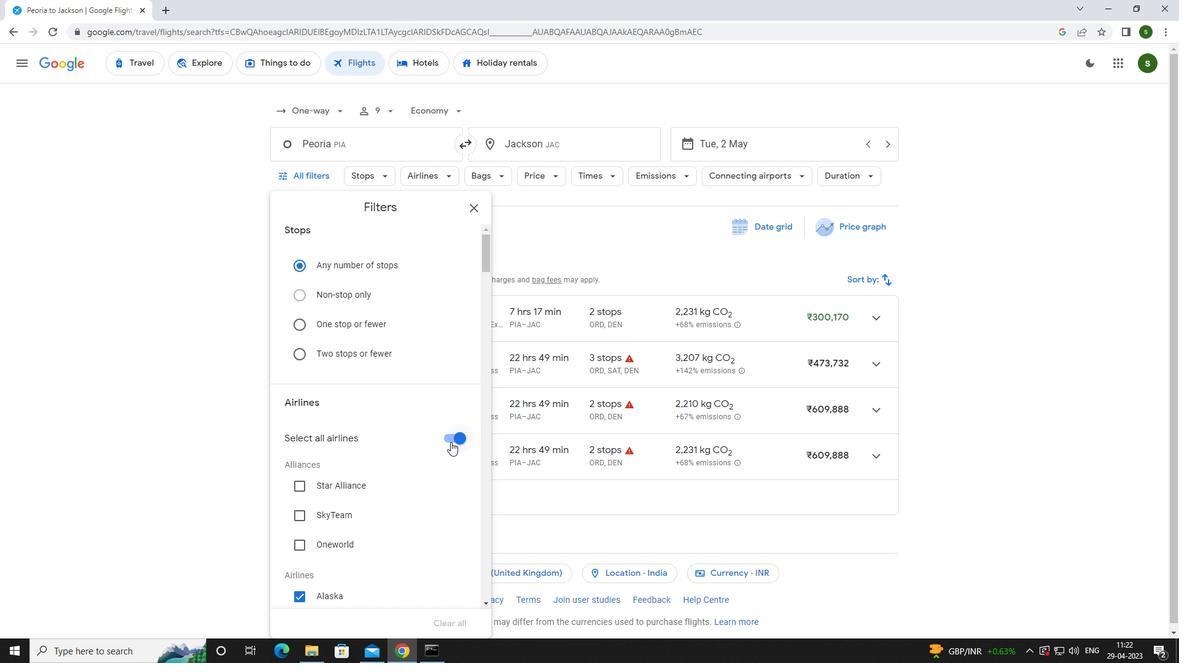 
Action: Mouse pressed left at (455, 441)
Screenshot: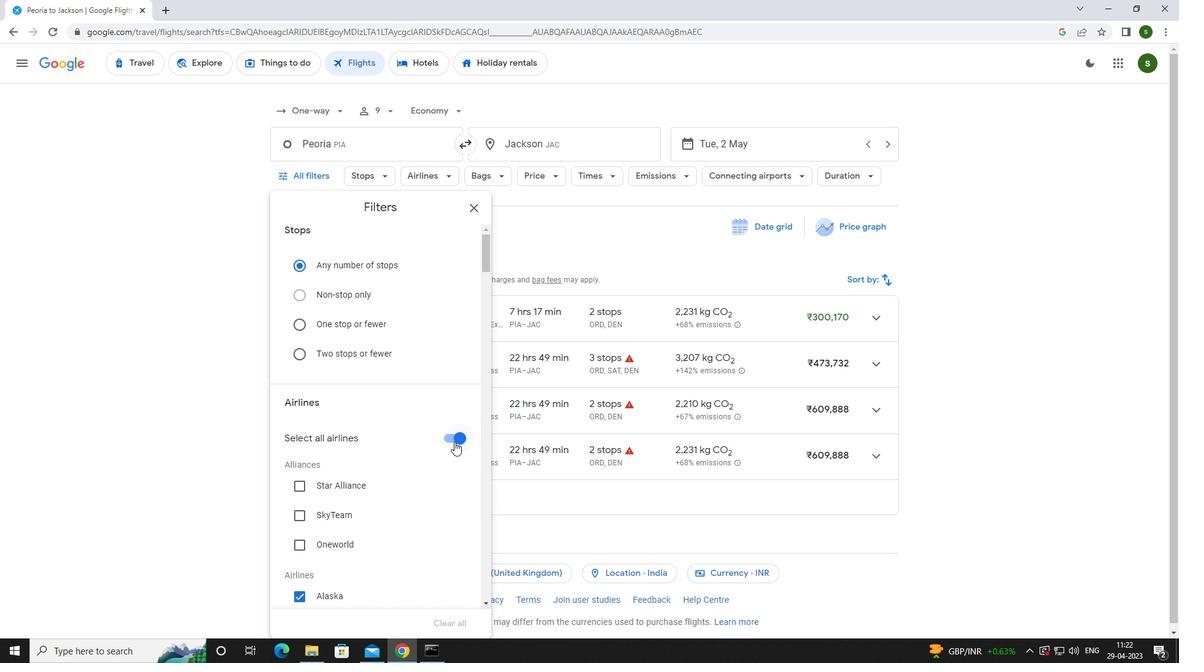 
Action: Mouse moved to (399, 407)
Screenshot: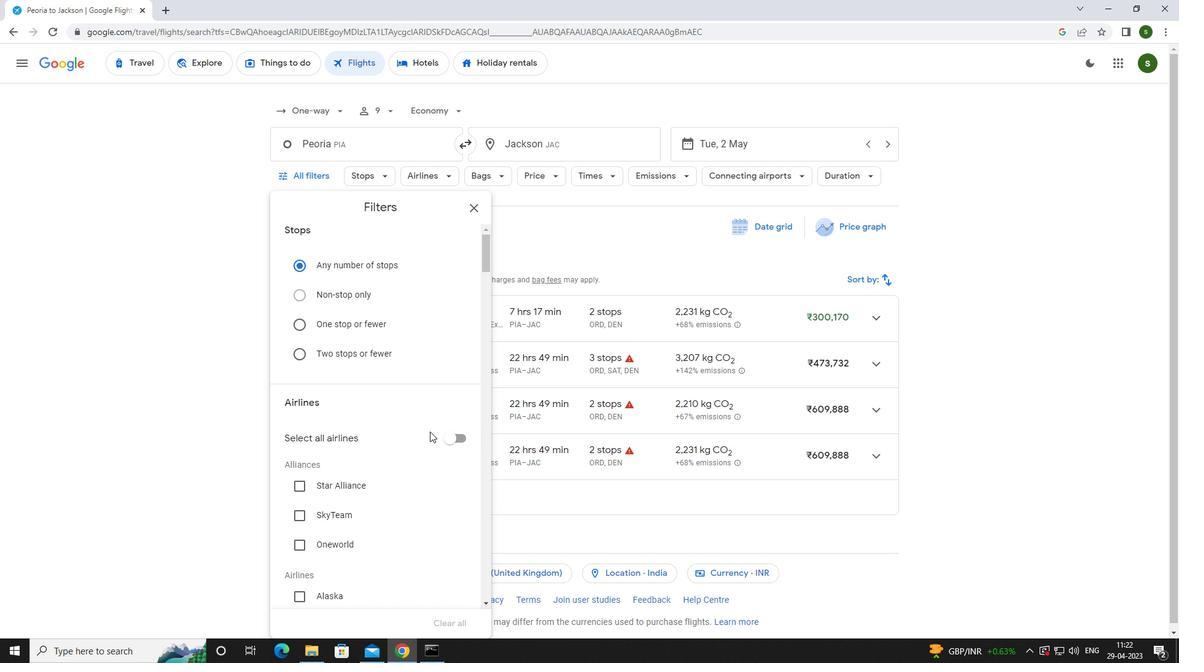 
Action: Mouse scrolled (399, 406) with delta (0, 0)
Screenshot: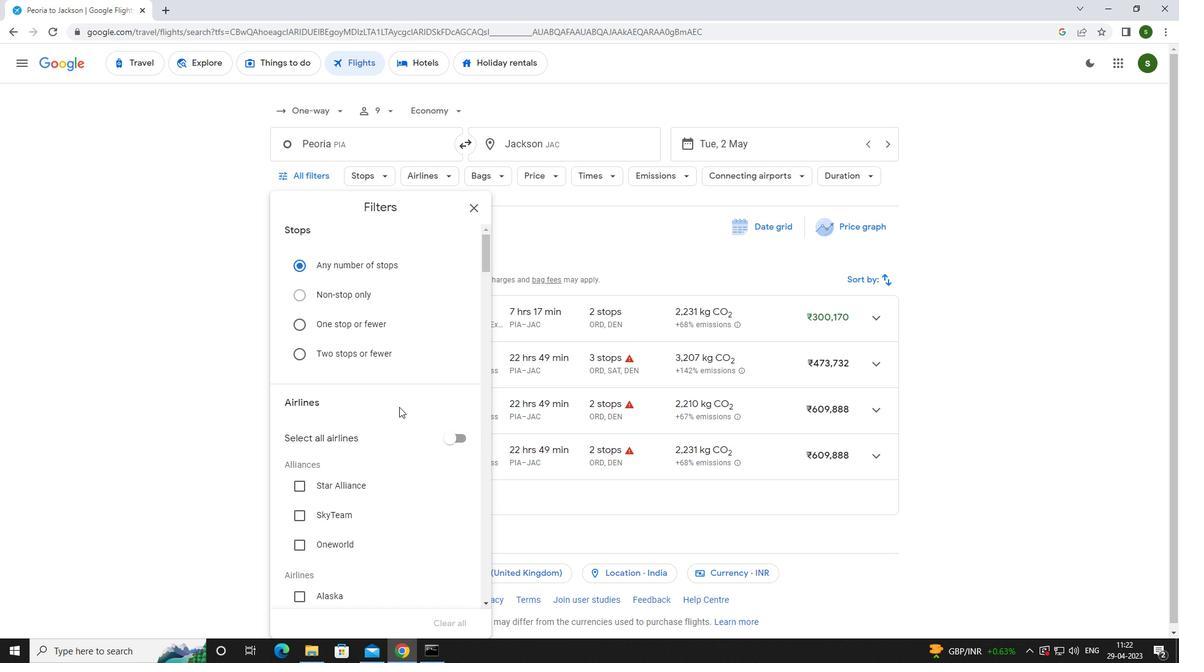 
Action: Mouse scrolled (399, 406) with delta (0, 0)
Screenshot: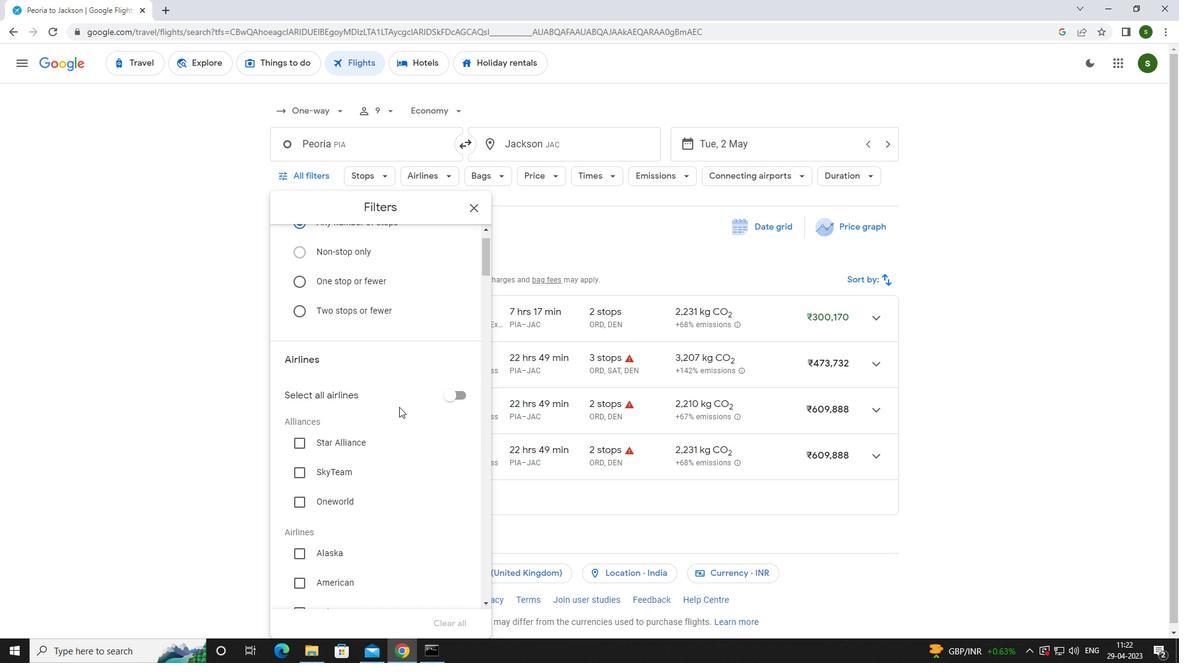 
Action: Mouse scrolled (399, 406) with delta (0, 0)
Screenshot: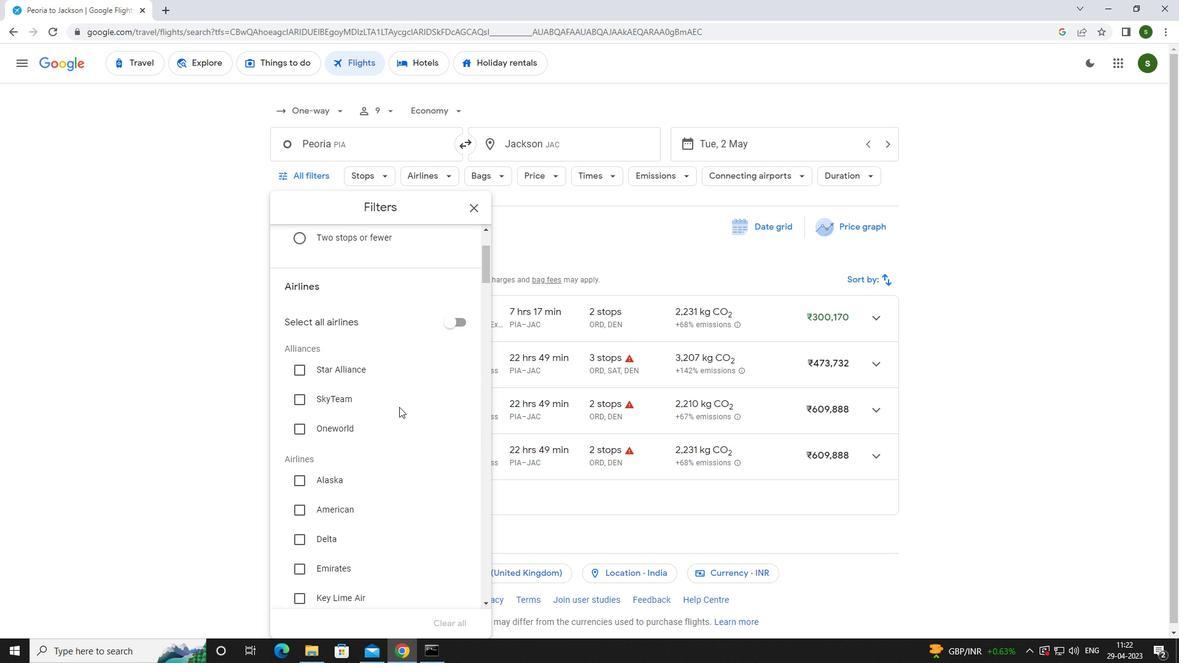 
Action: Mouse moved to (327, 471)
Screenshot: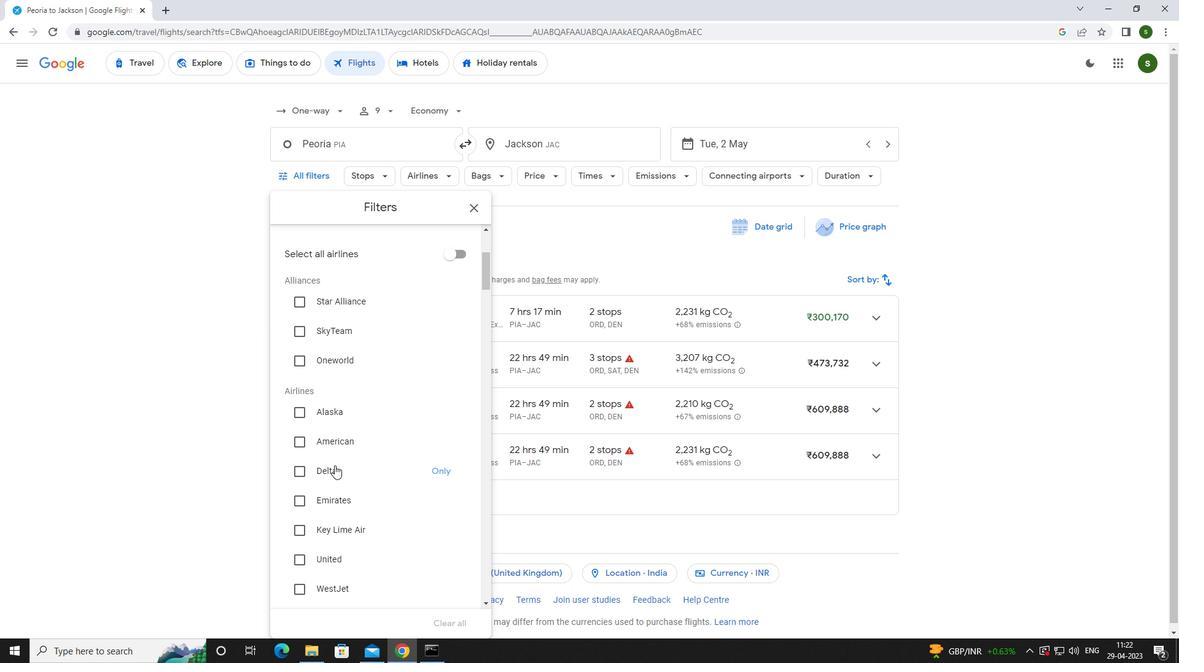 
Action: Mouse pressed left at (327, 471)
Screenshot: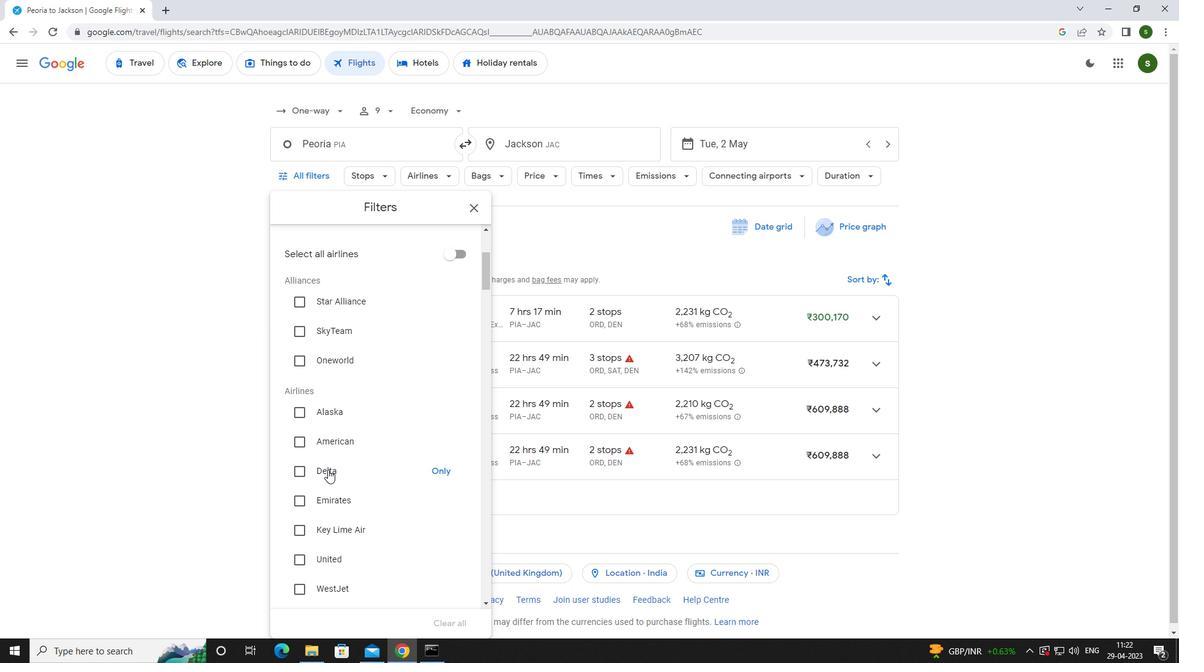 
Action: Mouse moved to (371, 461)
Screenshot: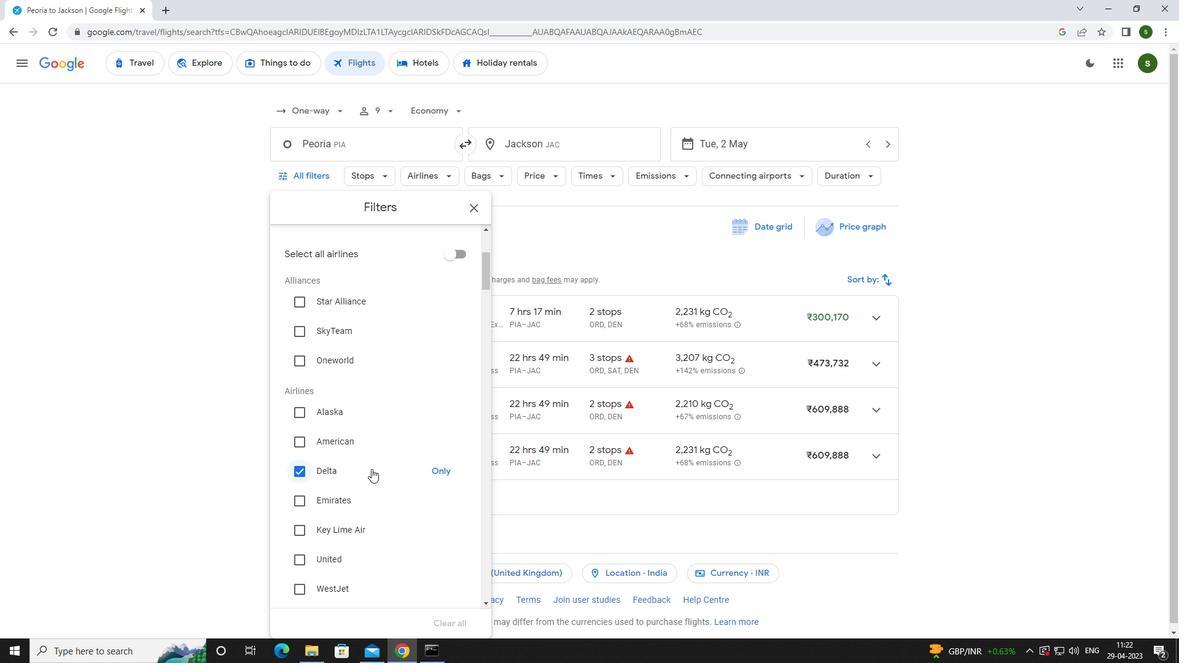 
Action: Mouse scrolled (371, 460) with delta (0, 0)
Screenshot: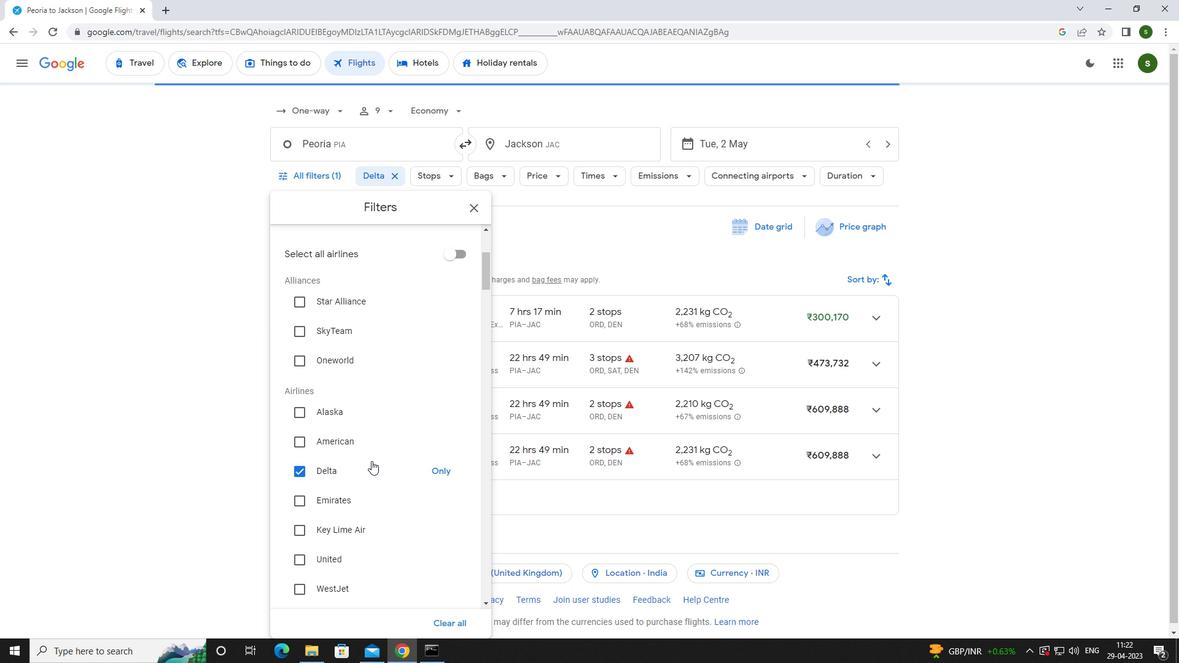 
Action: Mouse scrolled (371, 460) with delta (0, 0)
Screenshot: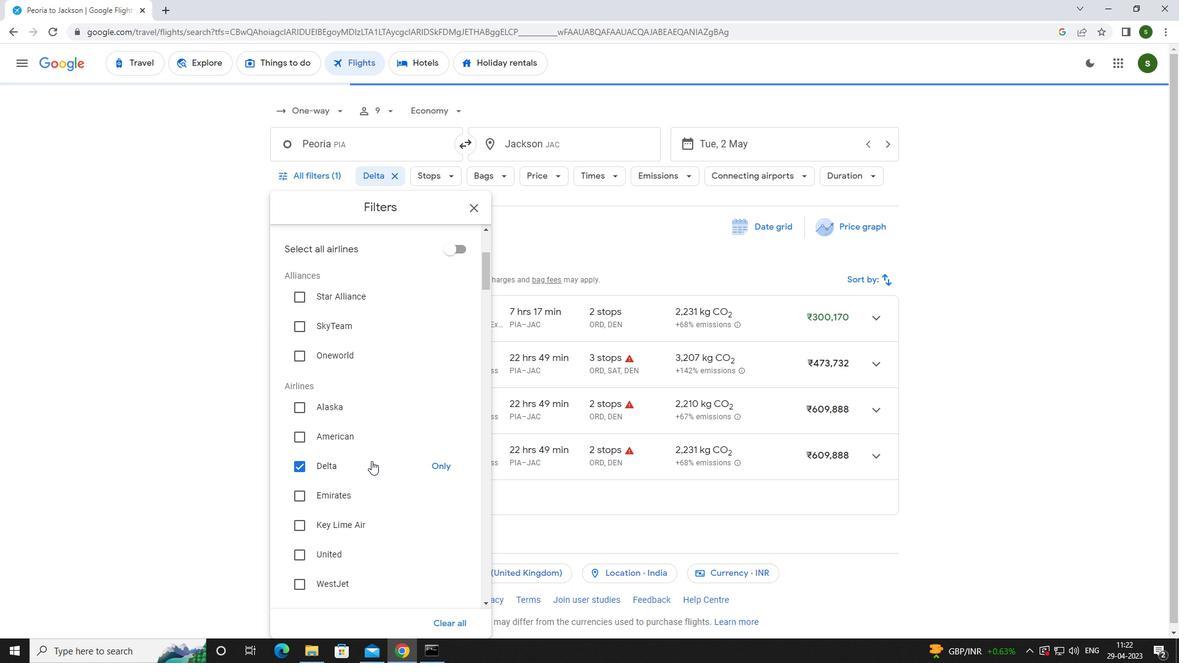 
Action: Mouse scrolled (371, 460) with delta (0, 0)
Screenshot: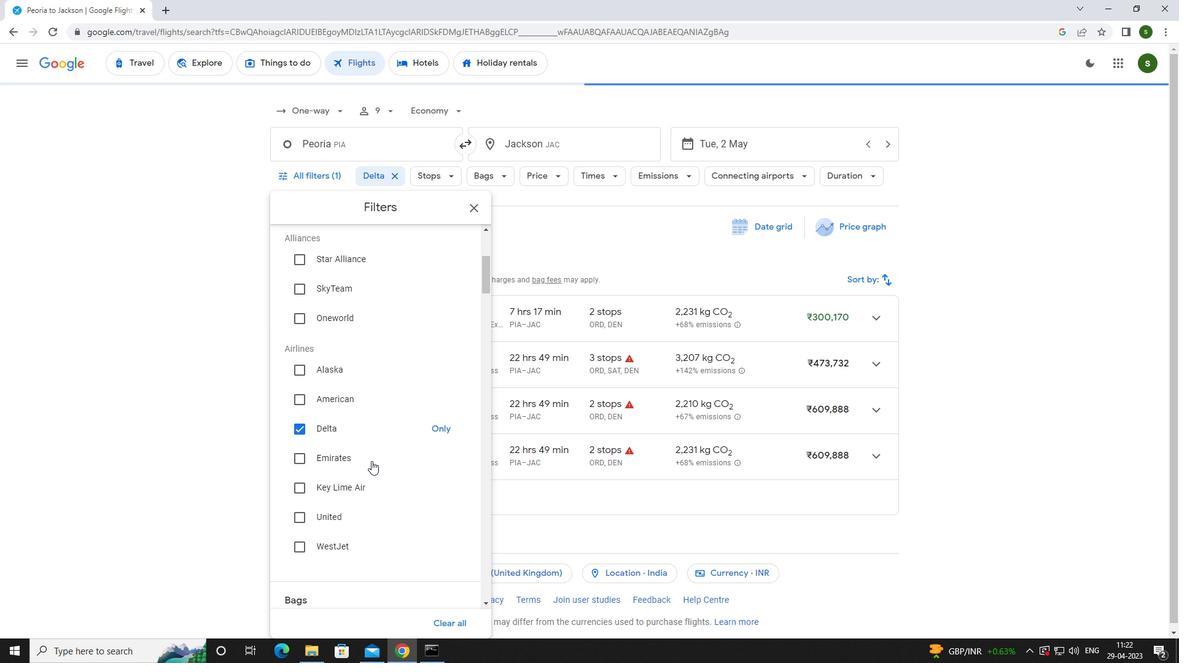 
Action: Mouse scrolled (371, 460) with delta (0, 0)
Screenshot: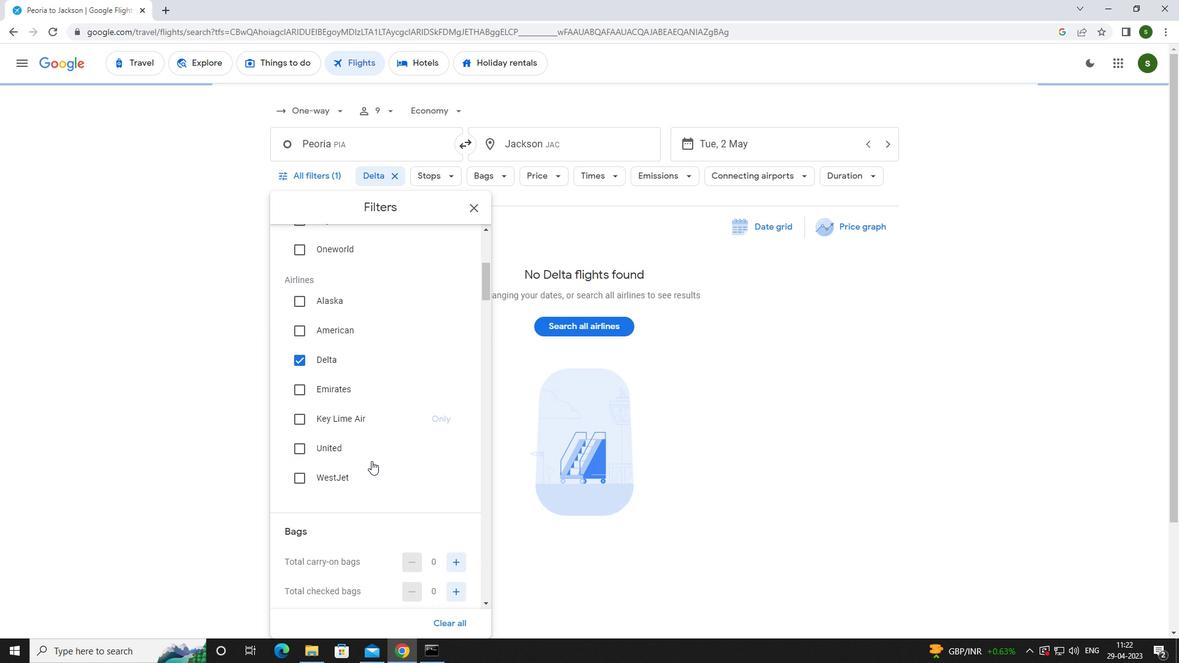 
Action: Mouse scrolled (371, 460) with delta (0, 0)
Screenshot: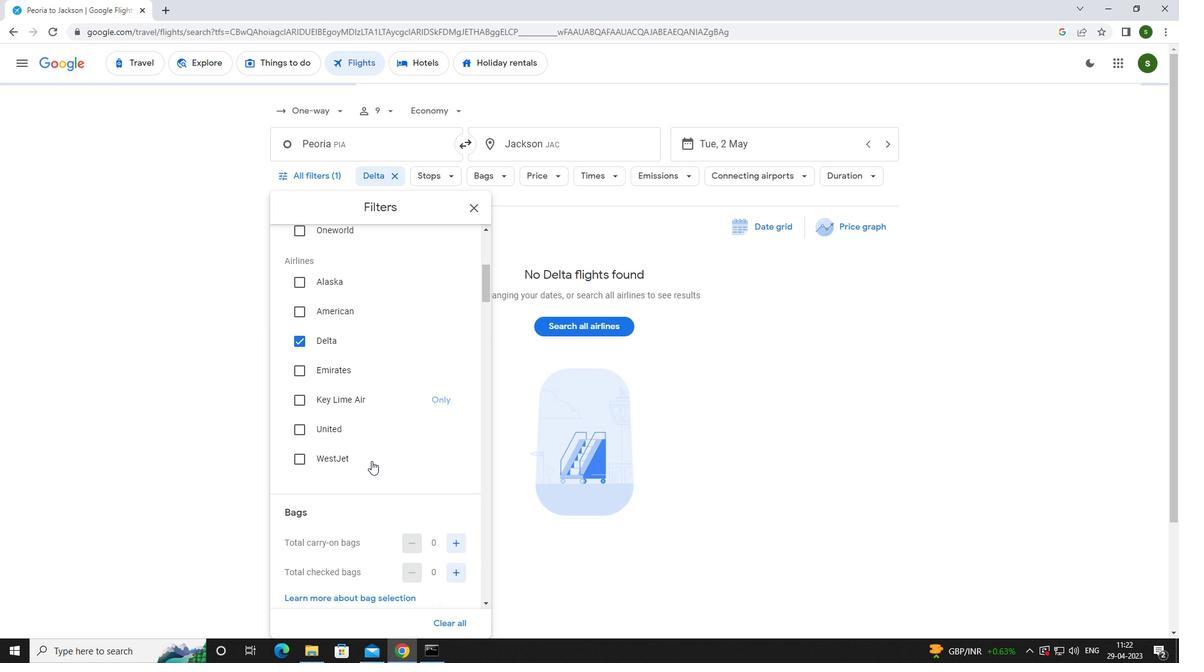 
Action: Mouse moved to (452, 365)
Screenshot: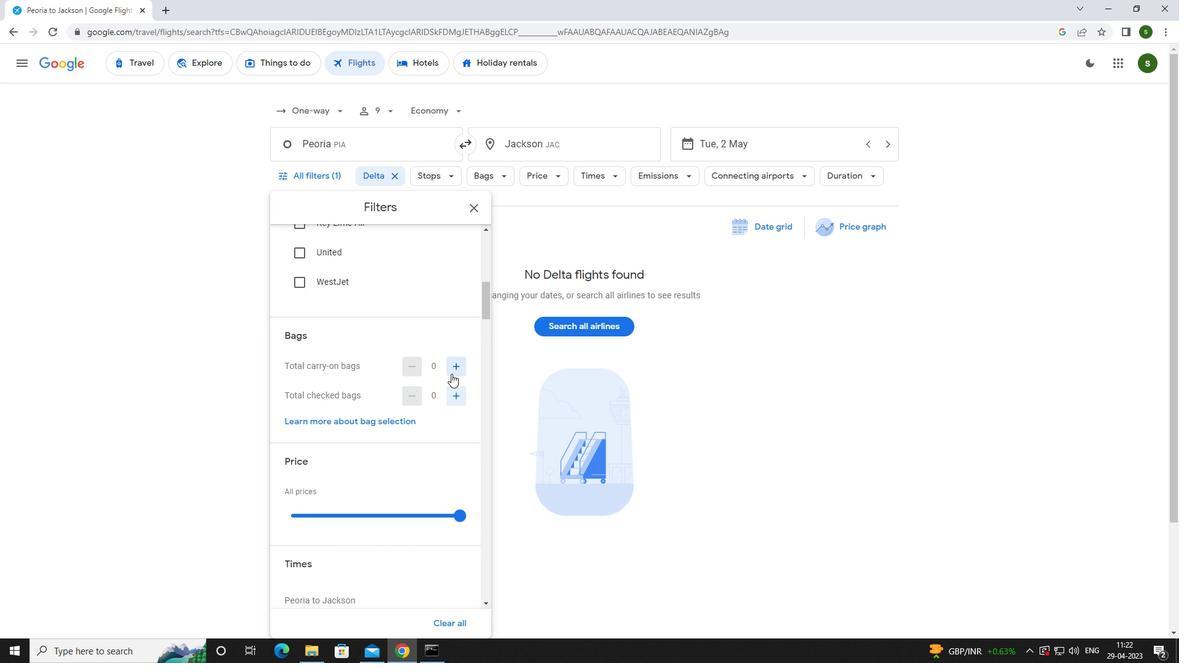 
Action: Mouse pressed left at (452, 365)
Screenshot: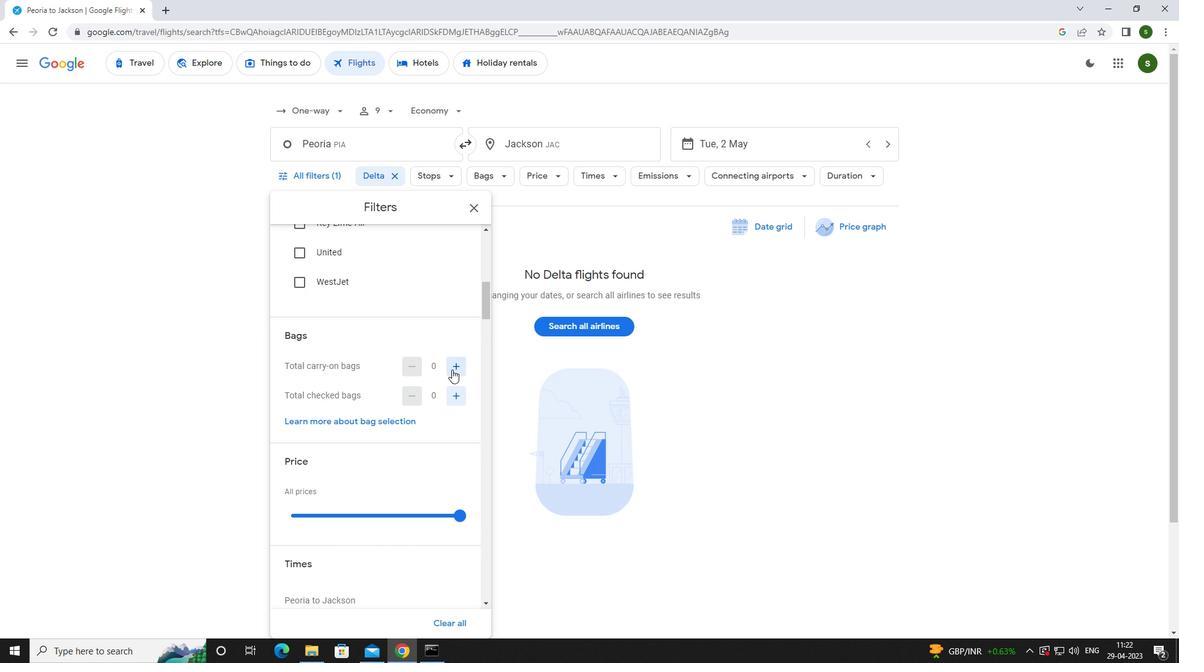 
Action: Mouse moved to (387, 407)
Screenshot: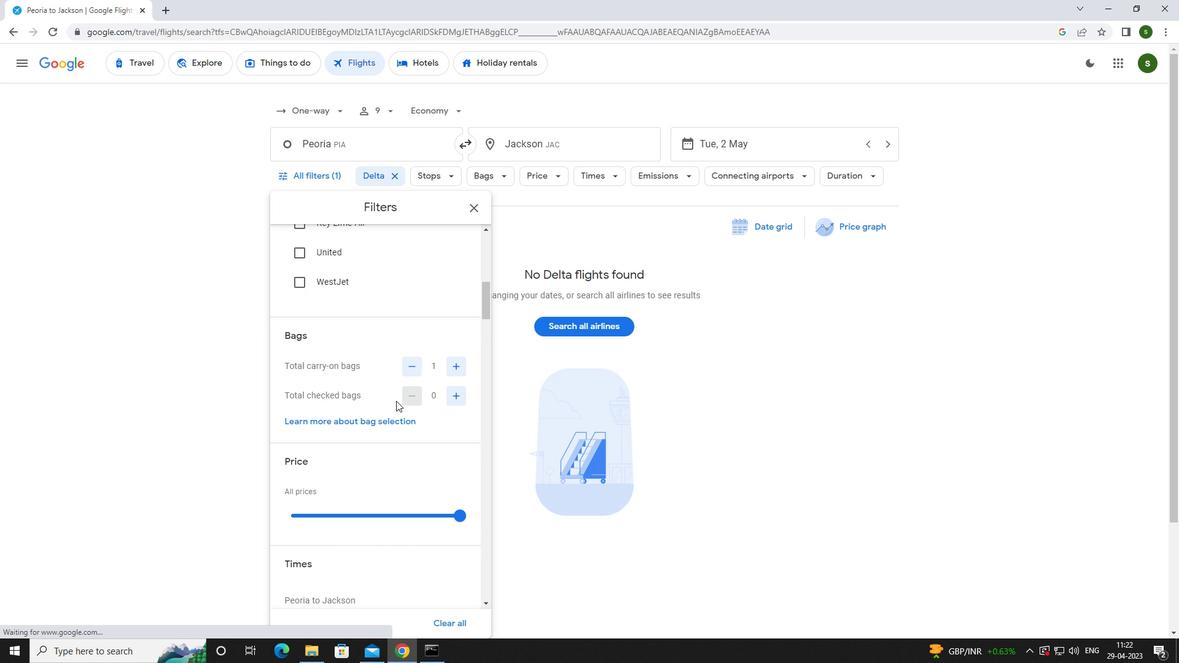 
Action: Mouse scrolled (387, 407) with delta (0, 0)
Screenshot: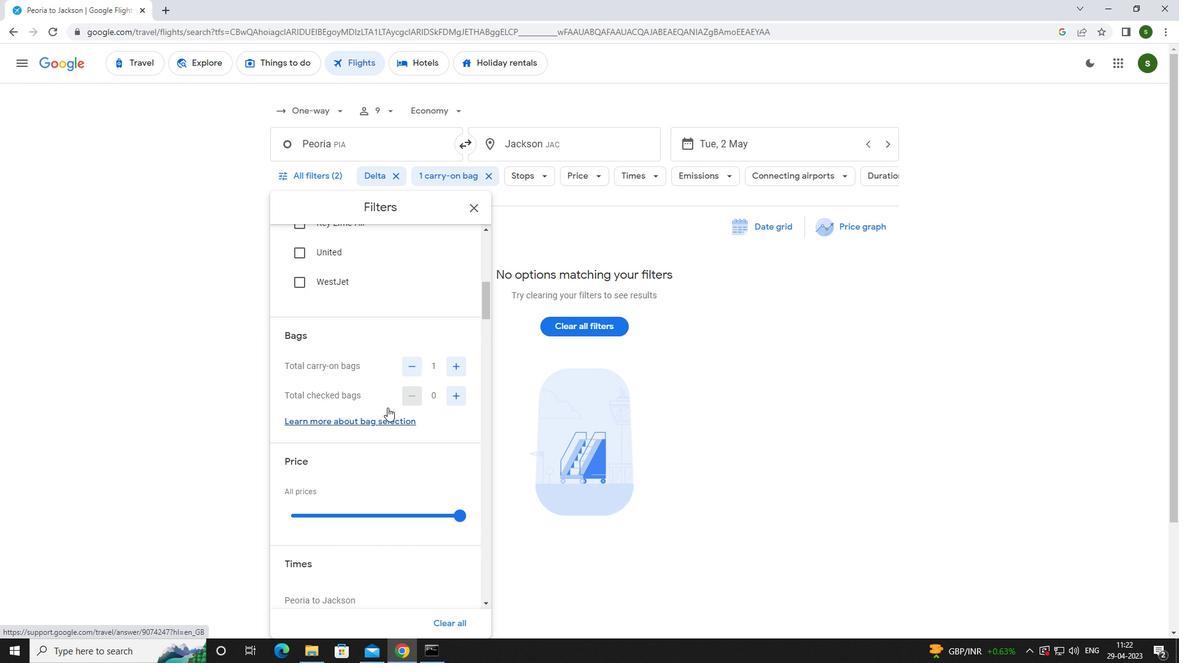 
Action: Mouse moved to (463, 457)
Screenshot: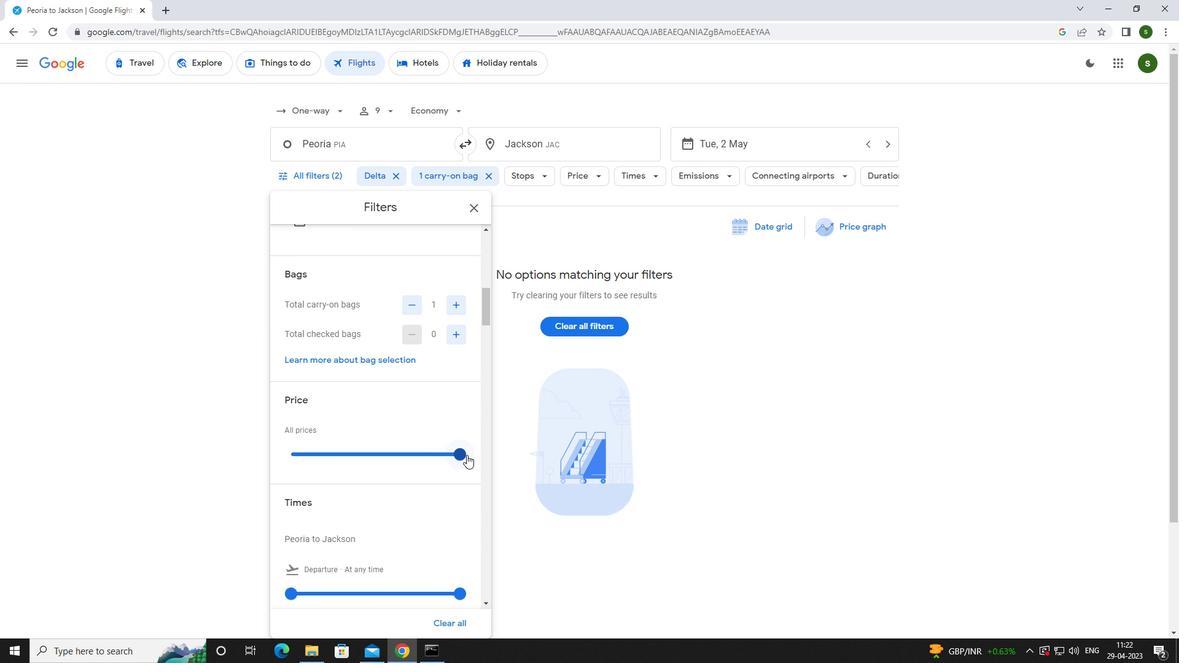 
Action: Mouse pressed left at (463, 457)
Screenshot: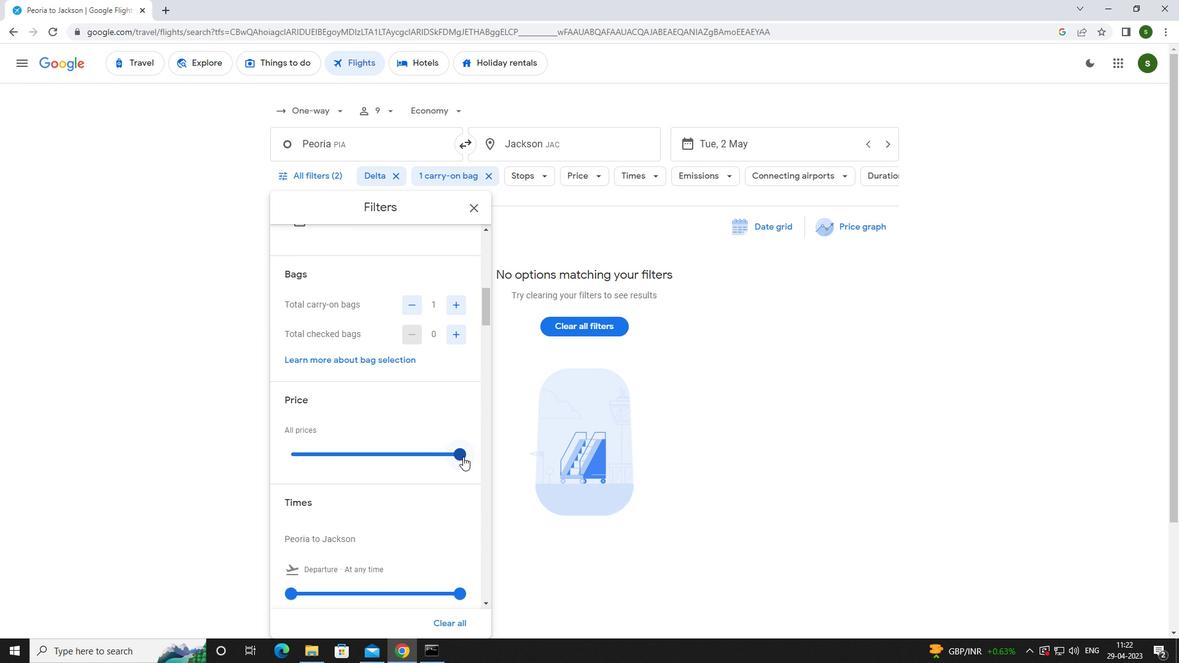 
Action: Mouse moved to (368, 432)
Screenshot: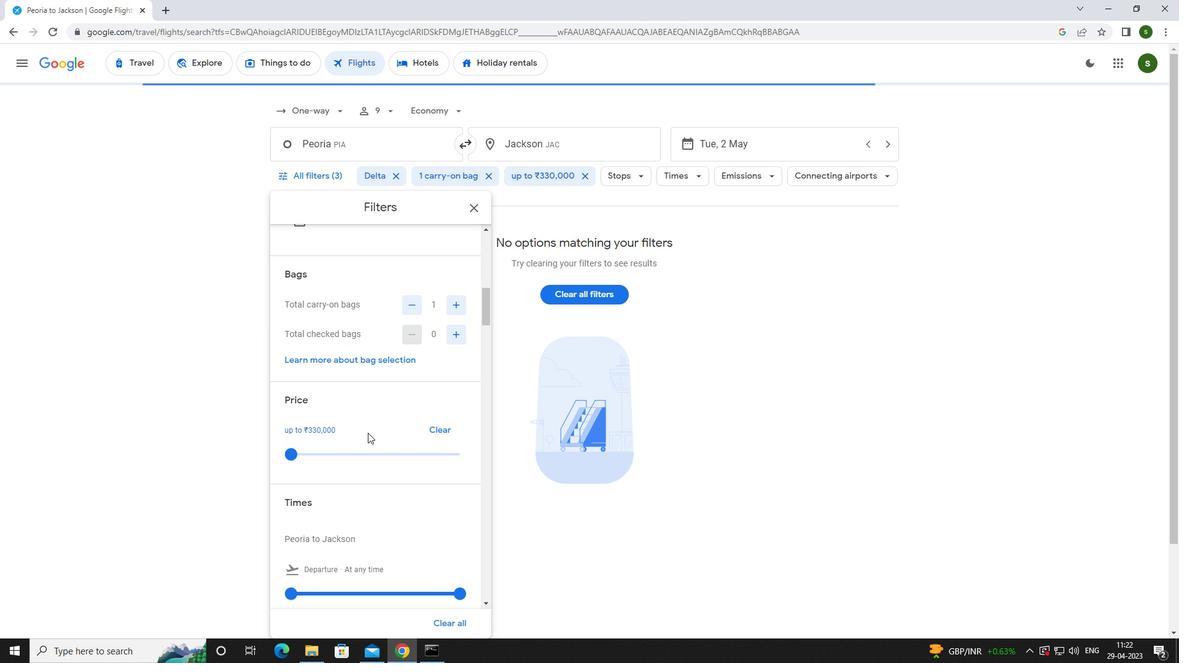 
Action: Mouse scrolled (368, 431) with delta (0, 0)
Screenshot: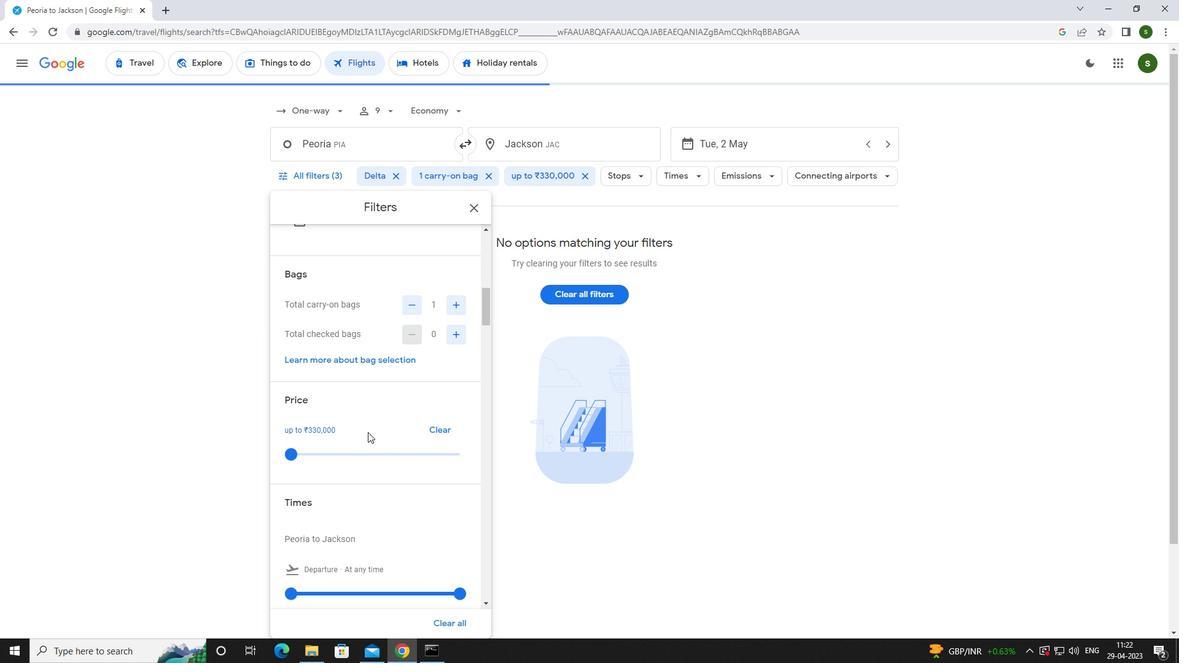 
Action: Mouse scrolled (368, 431) with delta (0, 0)
Screenshot: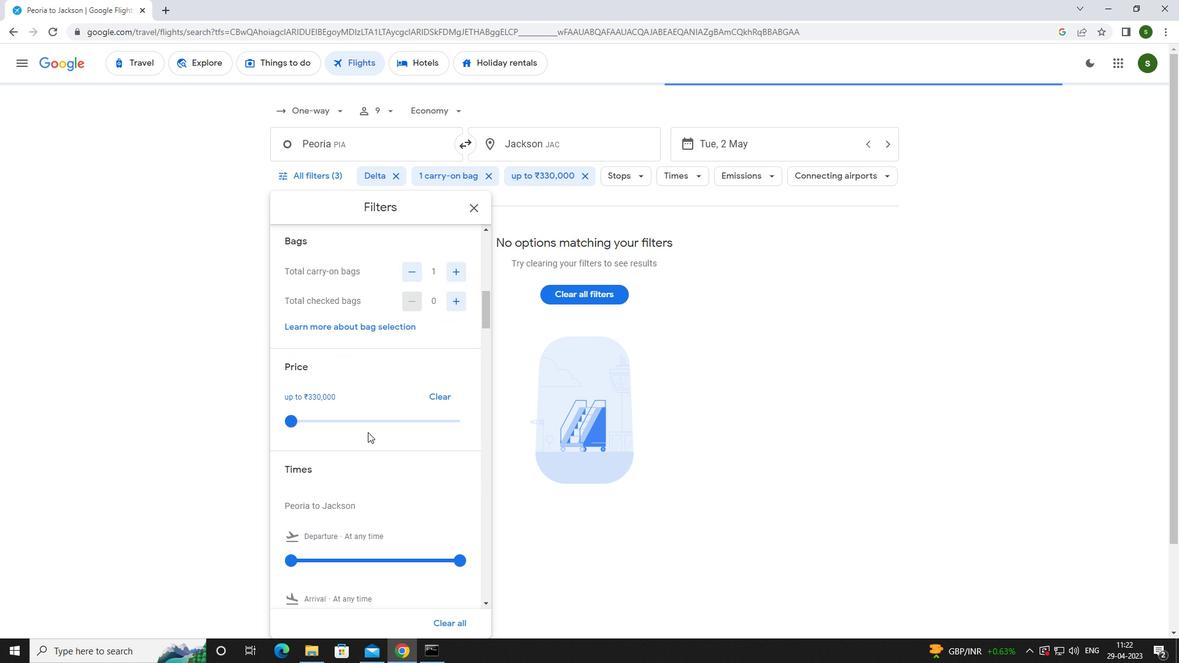 
Action: Mouse scrolled (368, 431) with delta (0, 0)
Screenshot: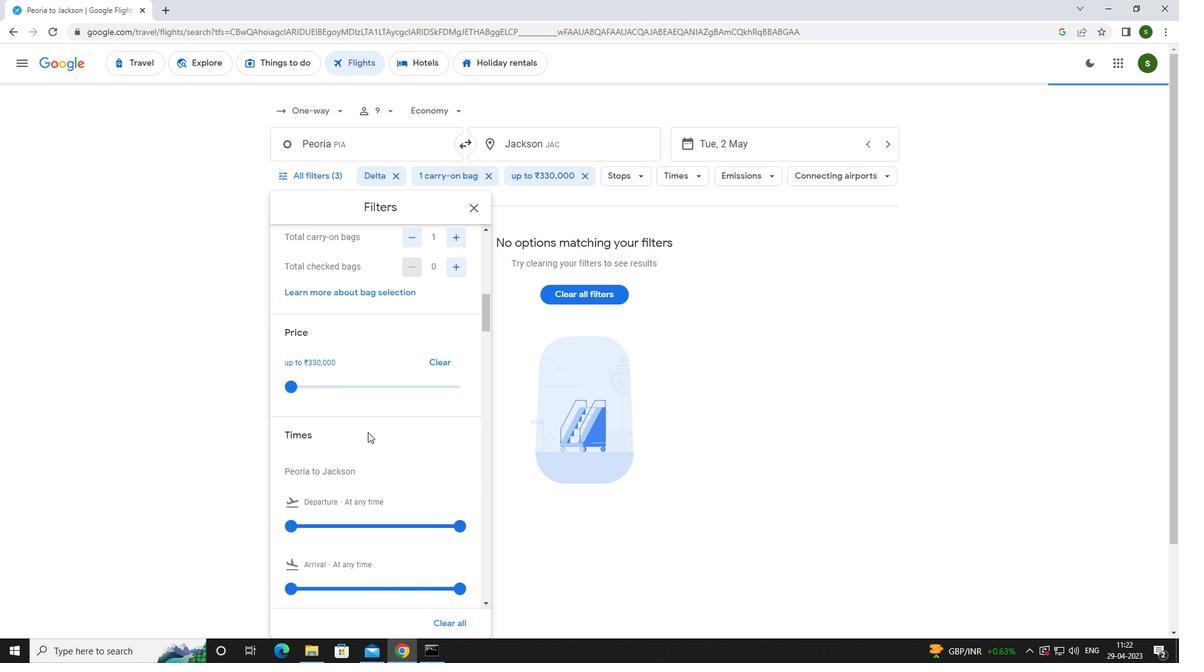 
Action: Mouse moved to (288, 410)
Screenshot: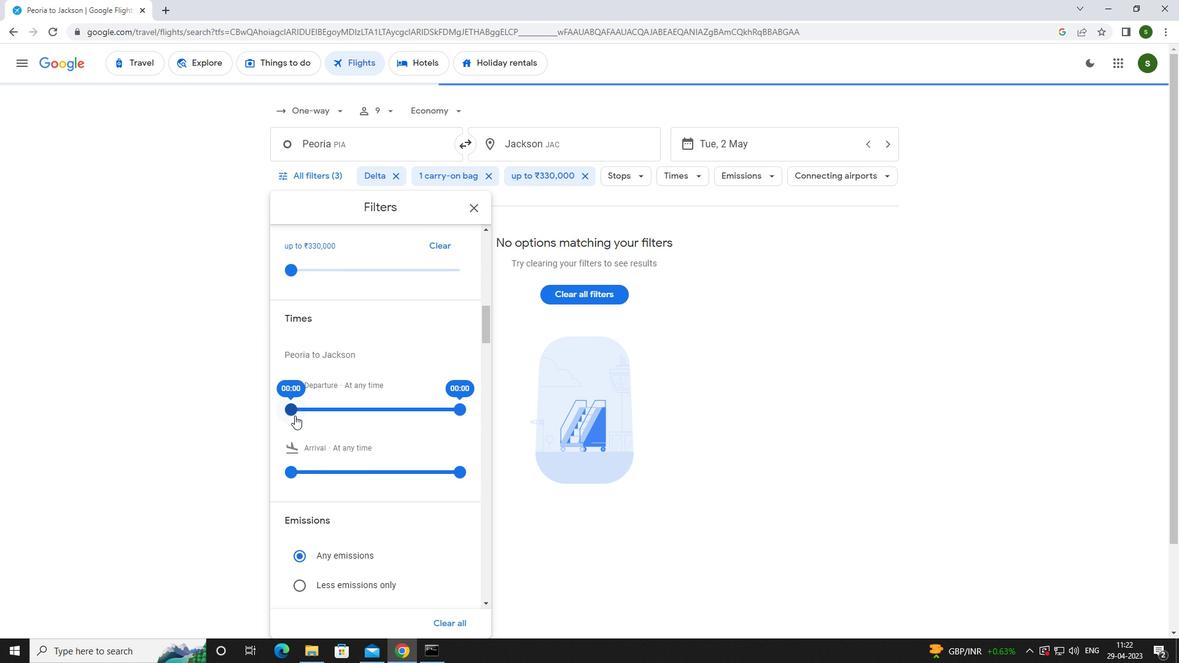 
Action: Mouse pressed left at (288, 410)
Screenshot: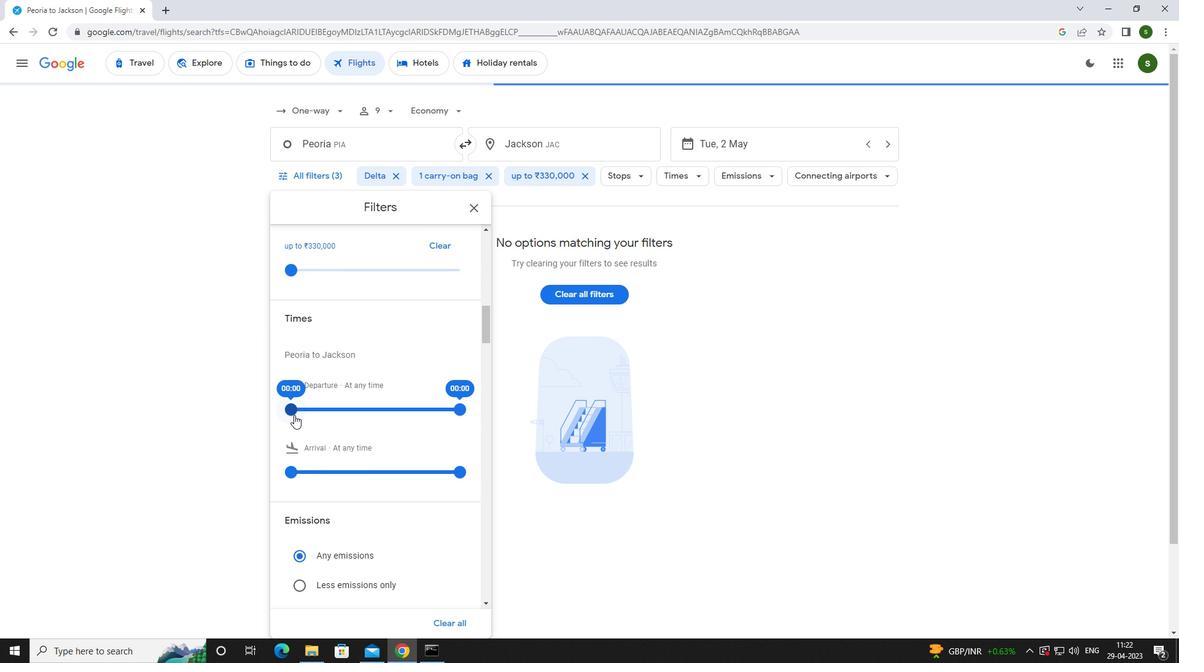 
Action: Mouse moved to (691, 382)
Screenshot: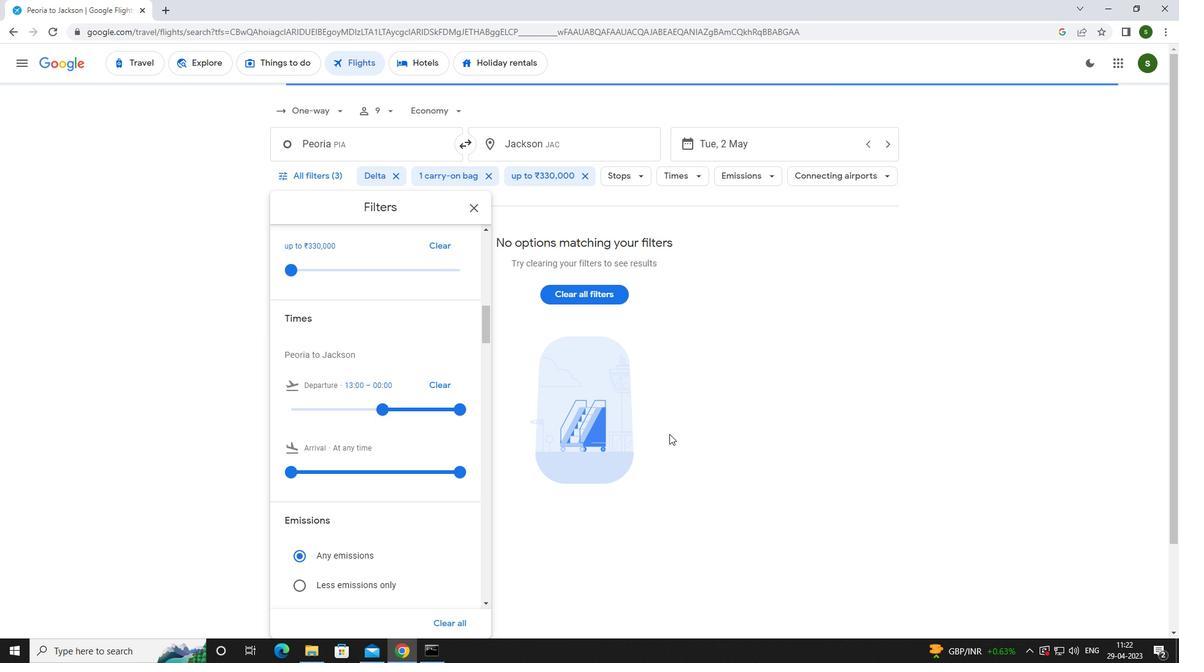 
Action: Mouse pressed left at (691, 382)
Screenshot: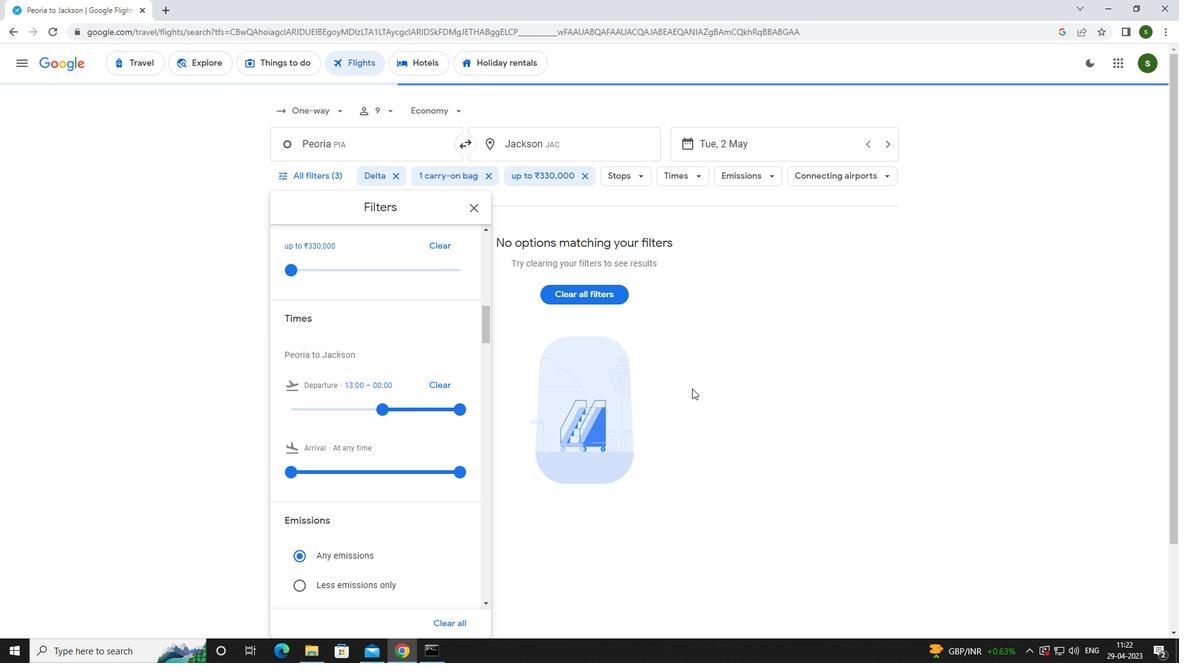 
Action: Mouse moved to (672, 386)
Screenshot: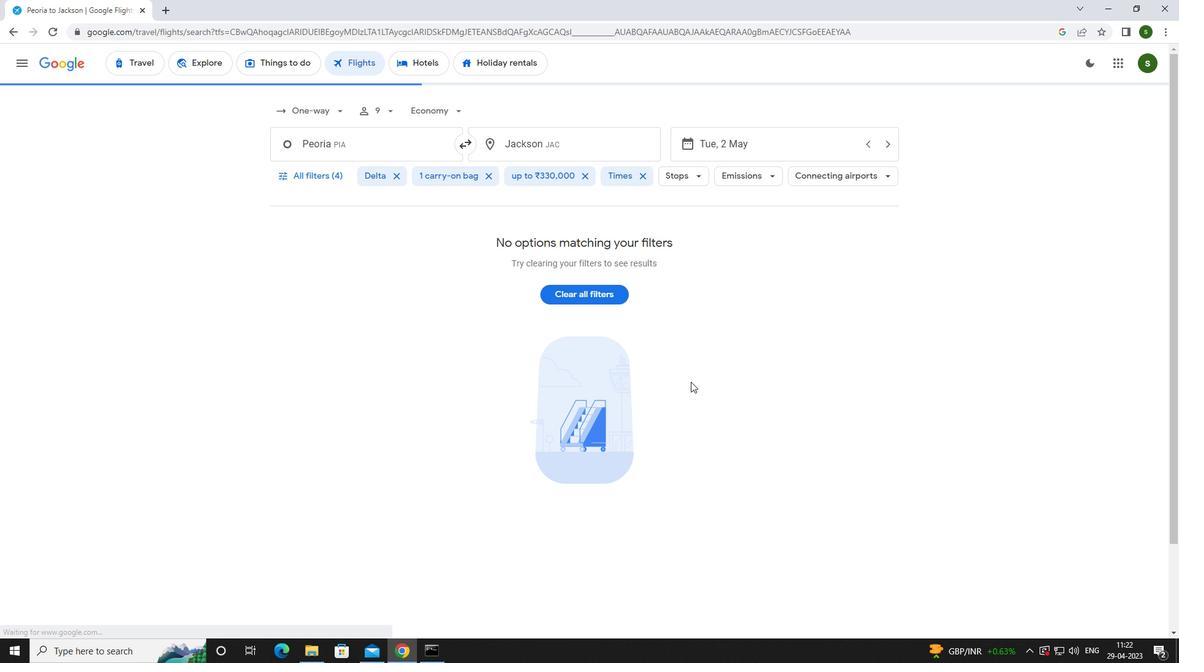 
